 Task: Find connections with filter location Padrauna with filter topic #constructionwith filter profile language Spanish with filter current company ISRO - Indian Space Research Organisation with filter school Kumaun University with filter industry Museums, Historical Sites, and Zoos with filter service category Print Design with filter keywords title Controller
Action: Mouse moved to (492, 69)
Screenshot: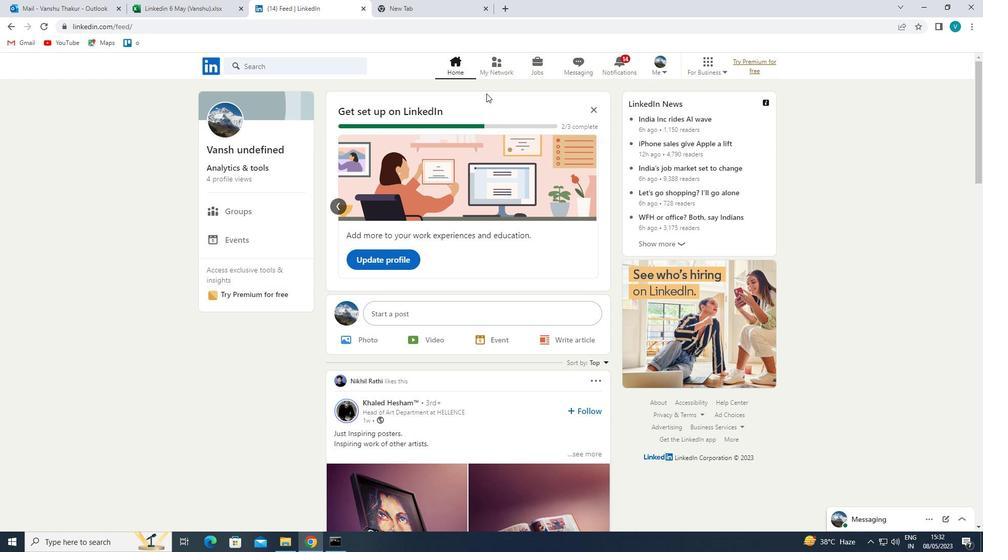 
Action: Mouse pressed left at (492, 69)
Screenshot: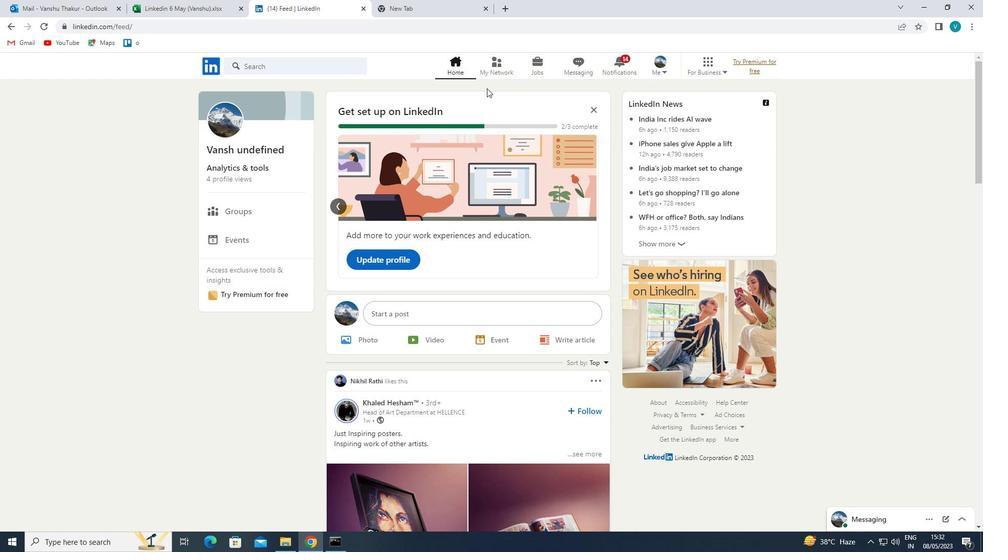 
Action: Mouse moved to (301, 126)
Screenshot: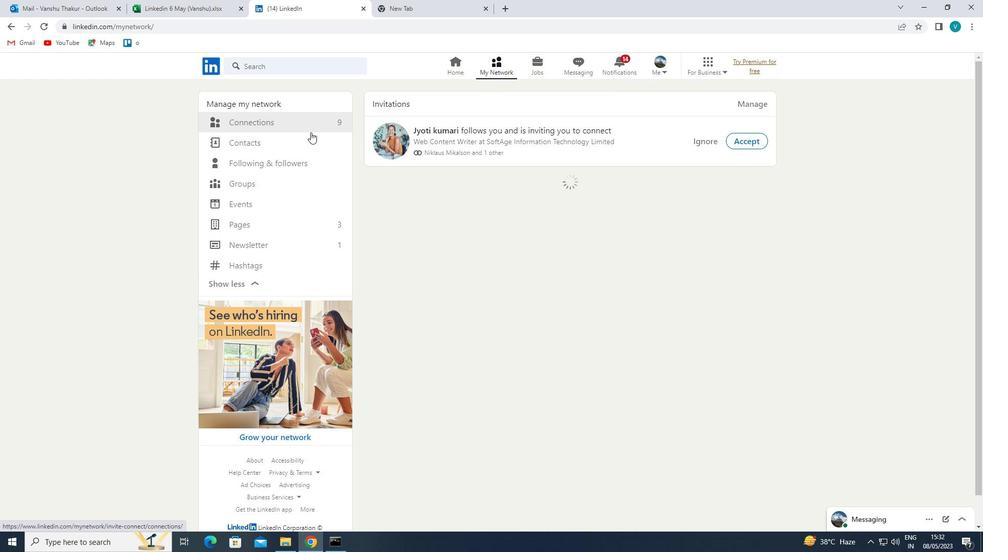 
Action: Mouse pressed left at (301, 126)
Screenshot: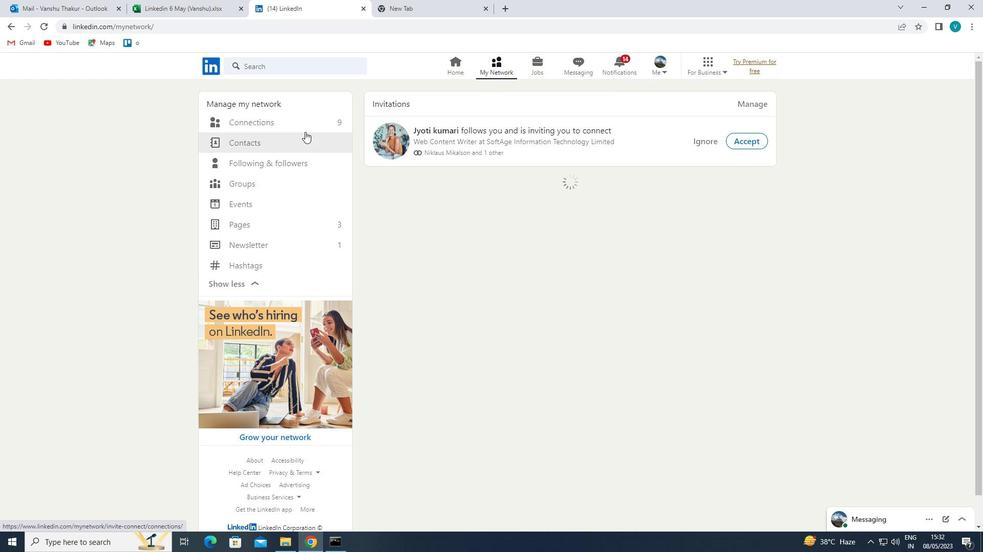 
Action: Mouse moved to (588, 121)
Screenshot: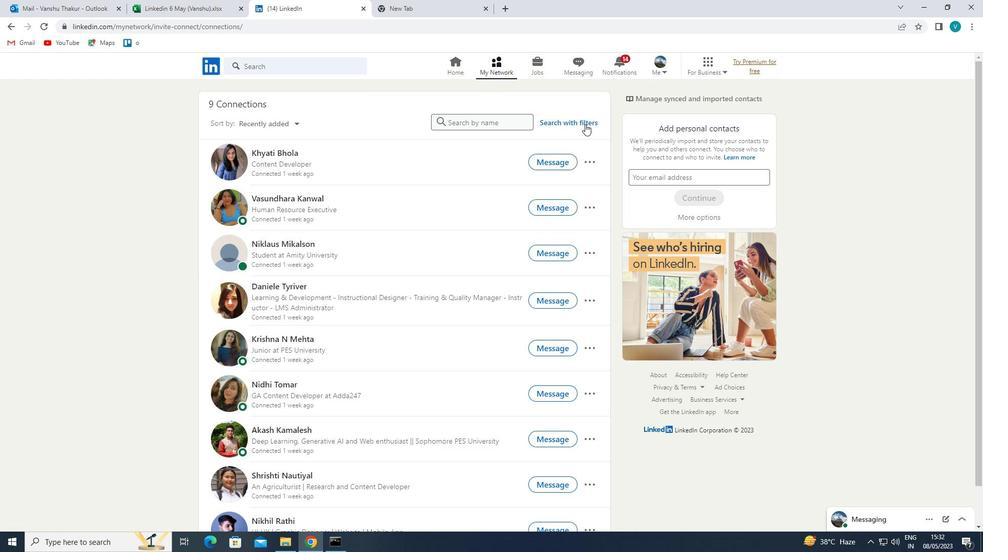 
Action: Mouse pressed left at (588, 121)
Screenshot: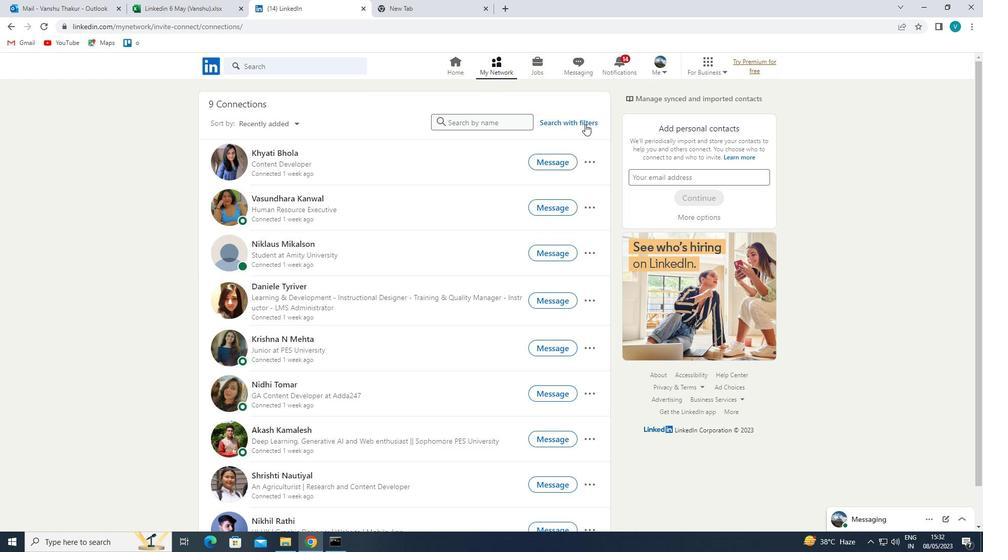 
Action: Mouse moved to (479, 96)
Screenshot: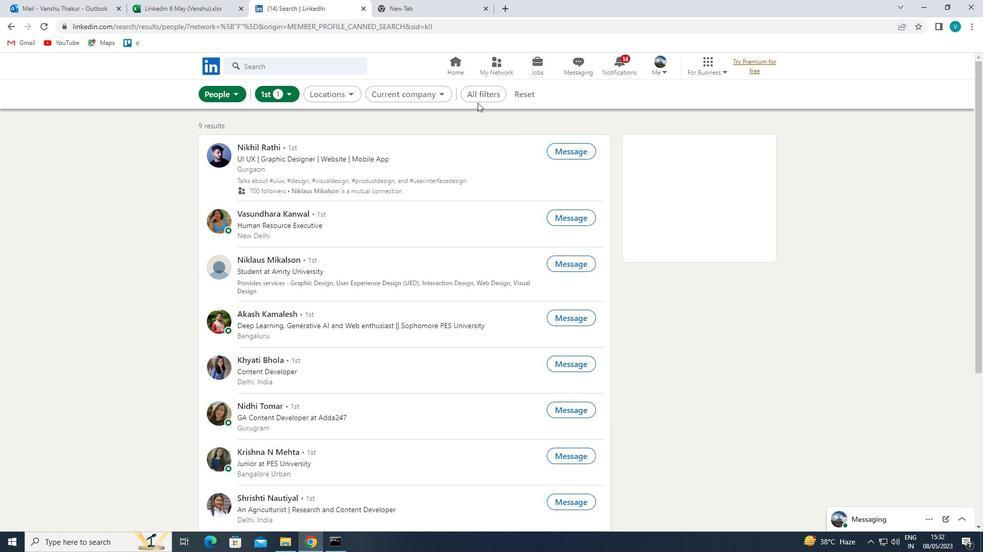 
Action: Mouse pressed left at (479, 96)
Screenshot: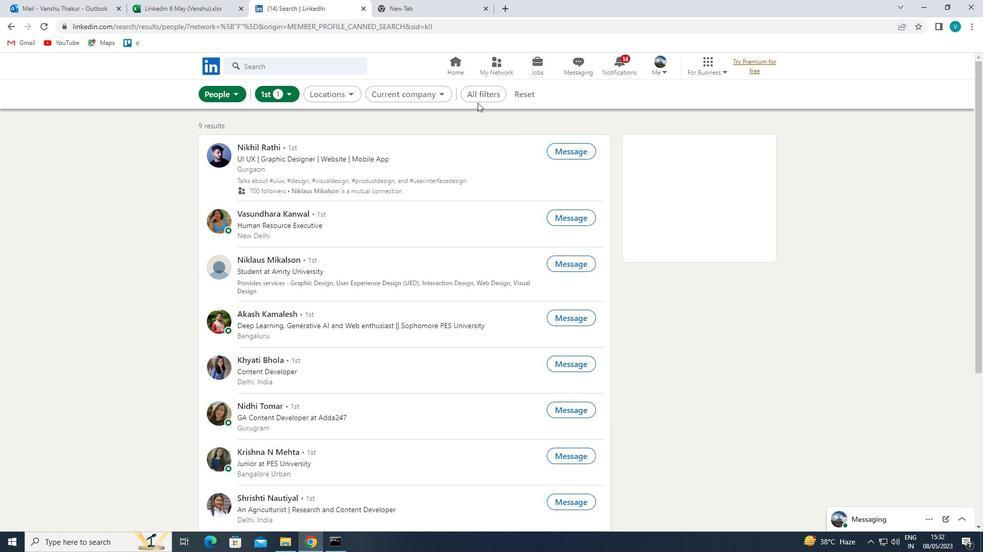 
Action: Mouse moved to (874, 264)
Screenshot: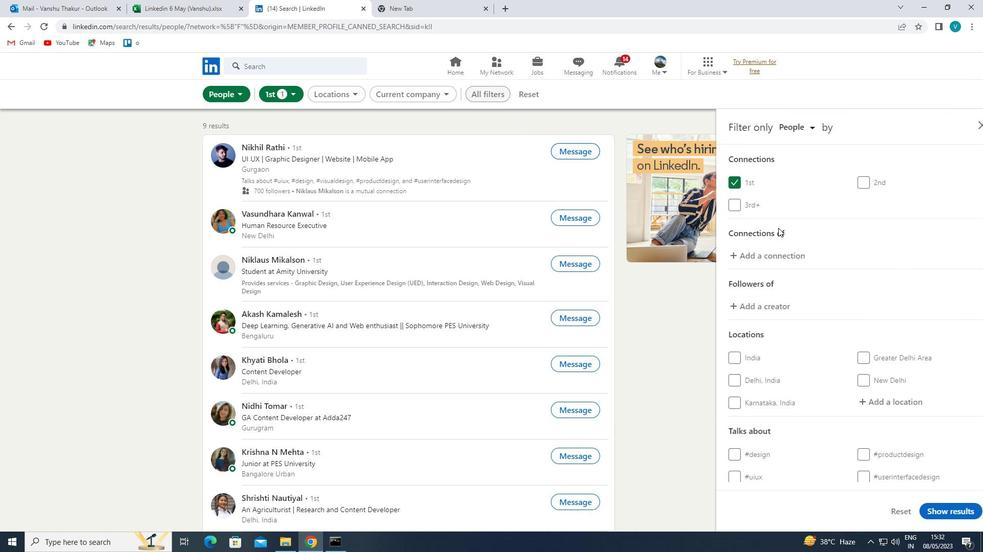 
Action: Mouse scrolled (874, 263) with delta (0, 0)
Screenshot: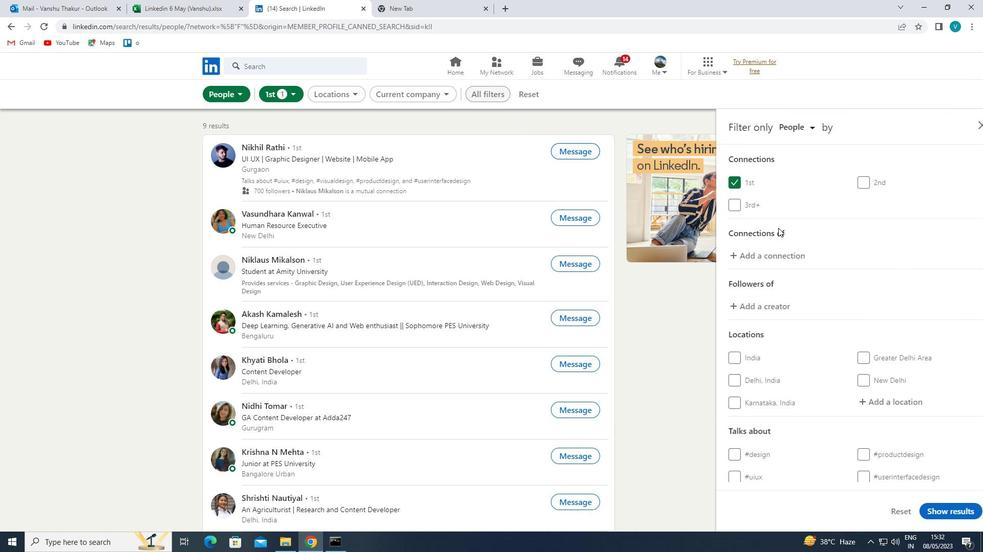 
Action: Mouse scrolled (874, 263) with delta (0, 0)
Screenshot: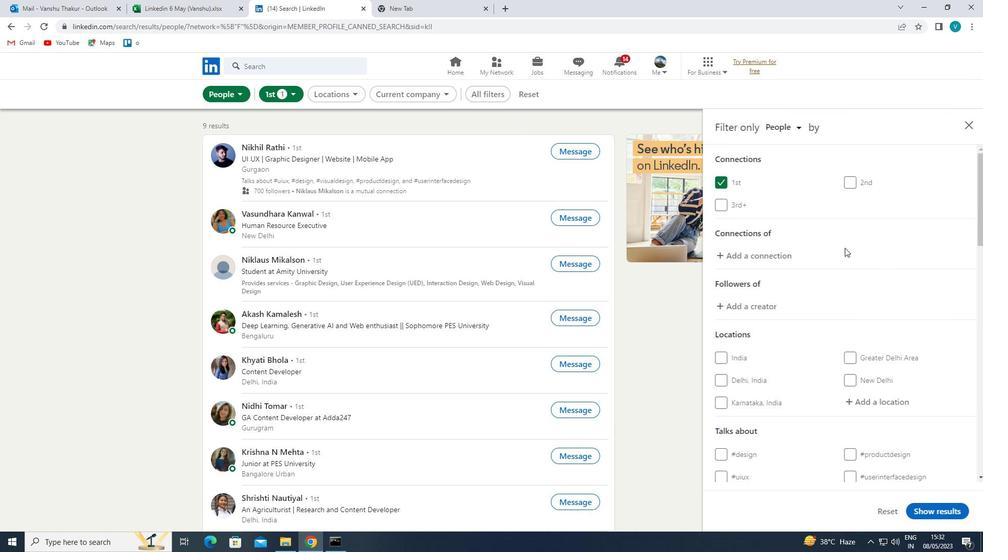 
Action: Mouse moved to (873, 299)
Screenshot: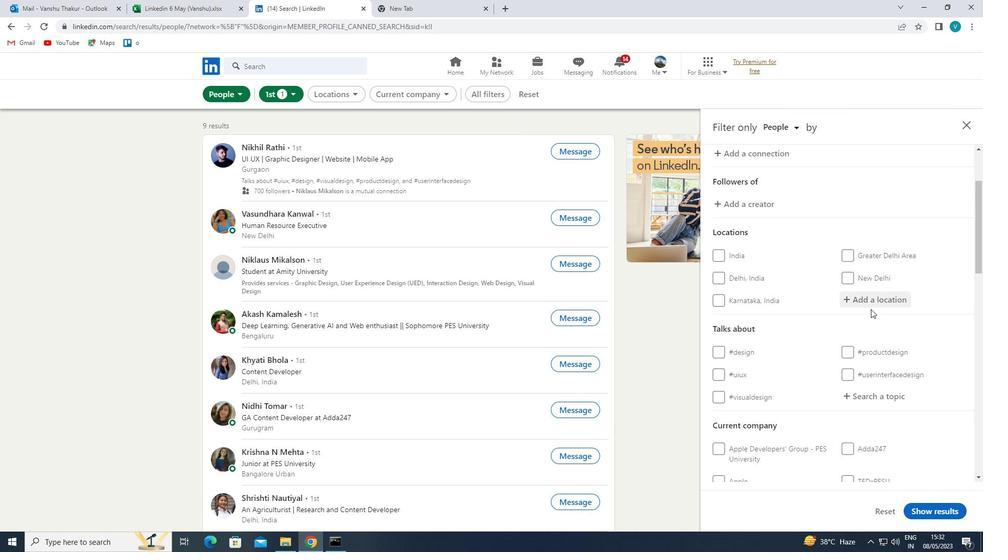 
Action: Mouse pressed left at (873, 299)
Screenshot: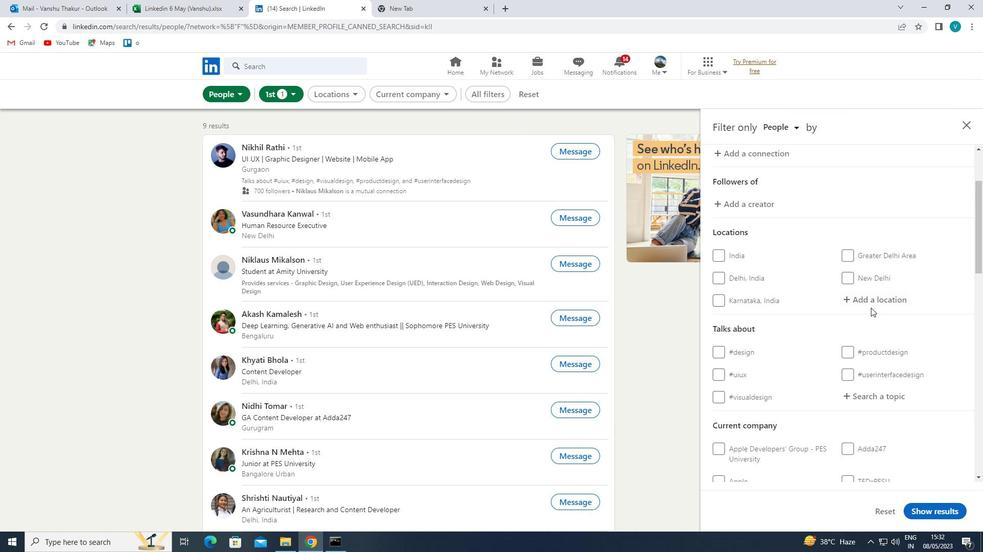 
Action: Mouse moved to (640, 329)
Screenshot: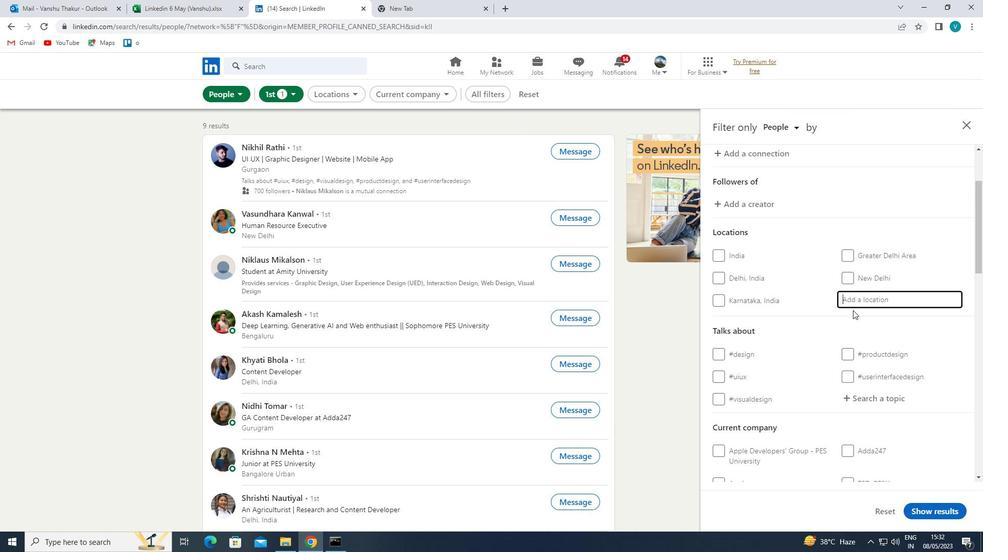 
Action: Key pressed <Key.shift>PADRAUNA
Screenshot: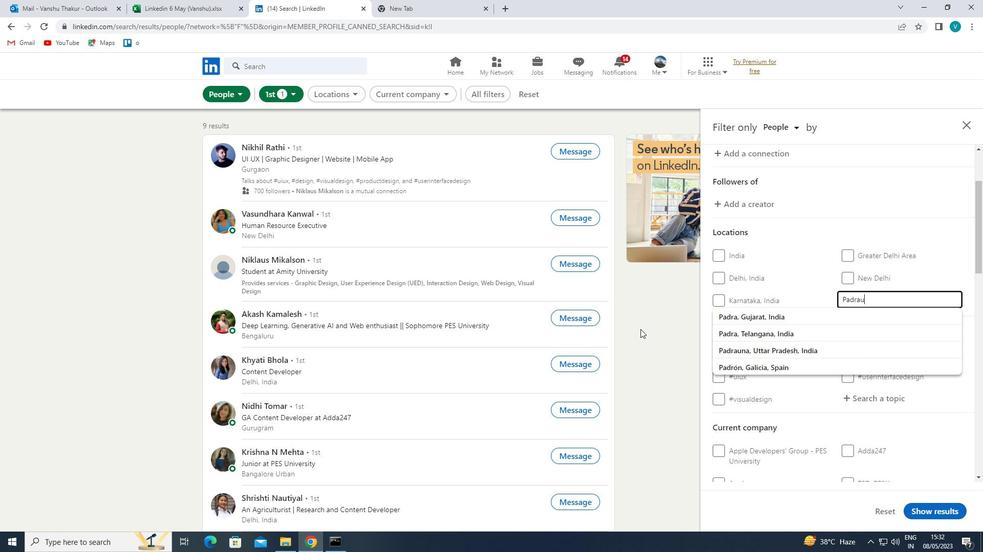 
Action: Mouse moved to (741, 312)
Screenshot: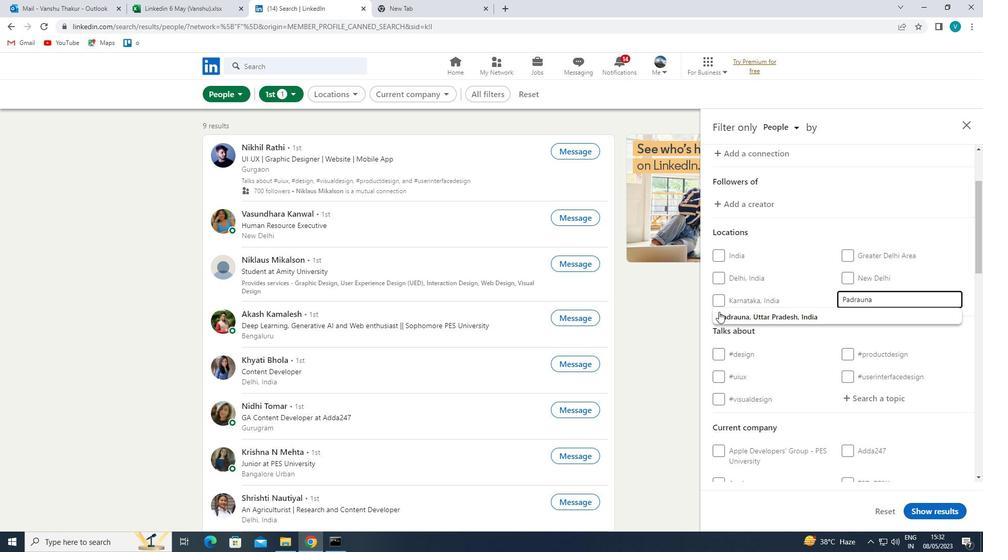 
Action: Mouse pressed left at (741, 312)
Screenshot: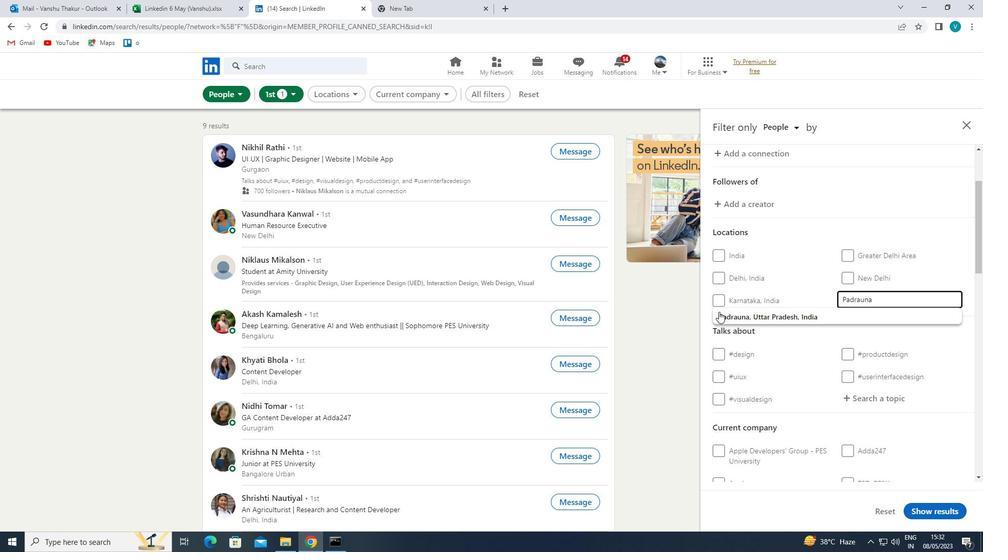 
Action: Mouse moved to (832, 353)
Screenshot: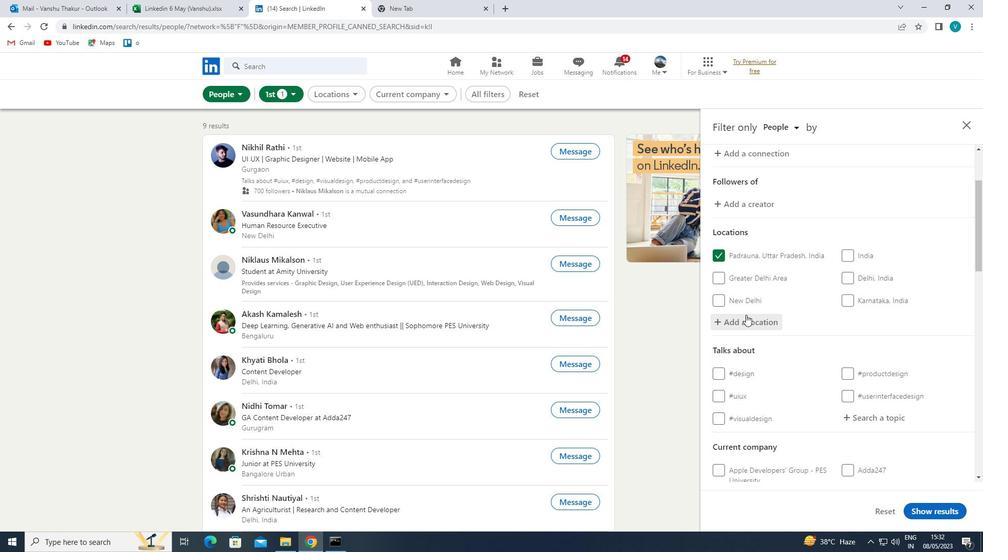 
Action: Mouse scrolled (832, 353) with delta (0, 0)
Screenshot: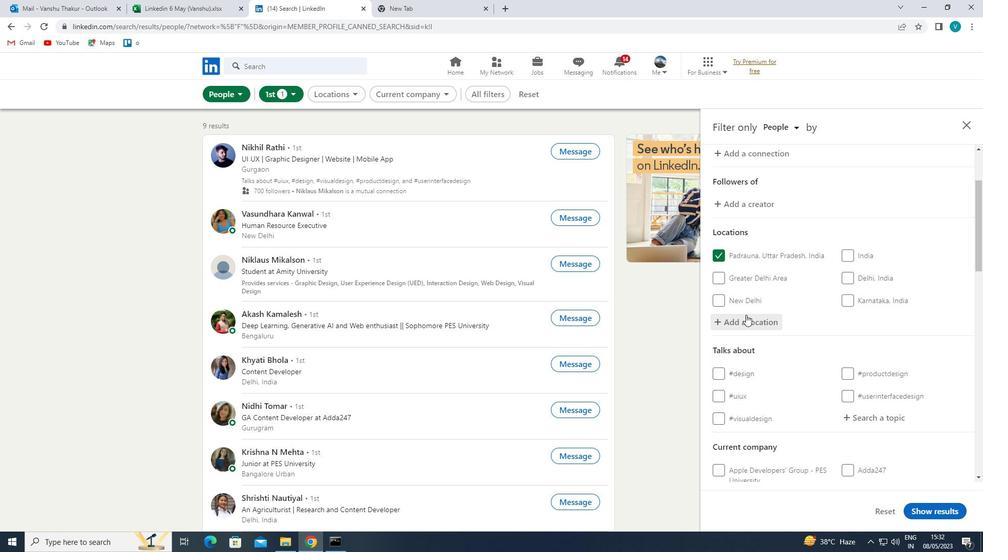 
Action: Mouse moved to (840, 361)
Screenshot: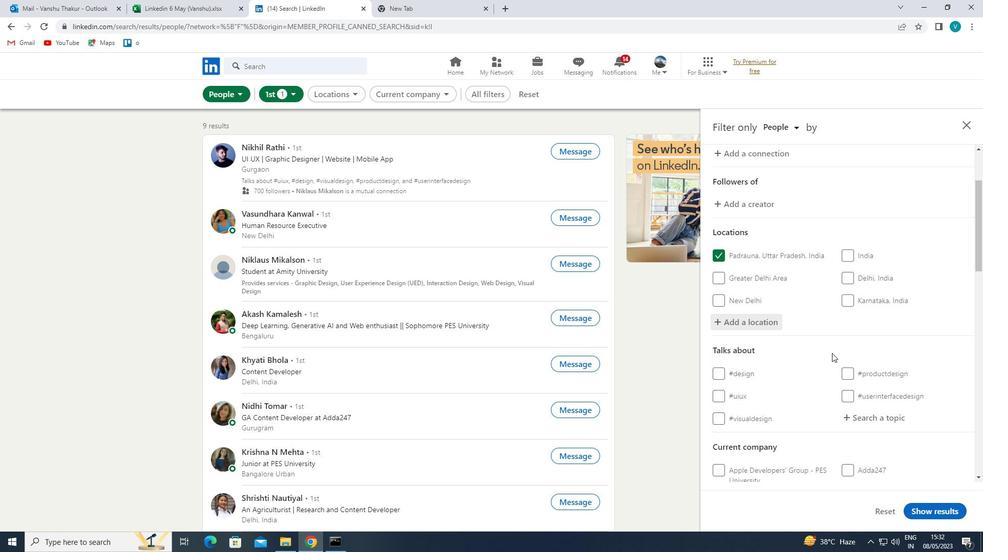 
Action: Mouse scrolled (840, 360) with delta (0, 0)
Screenshot: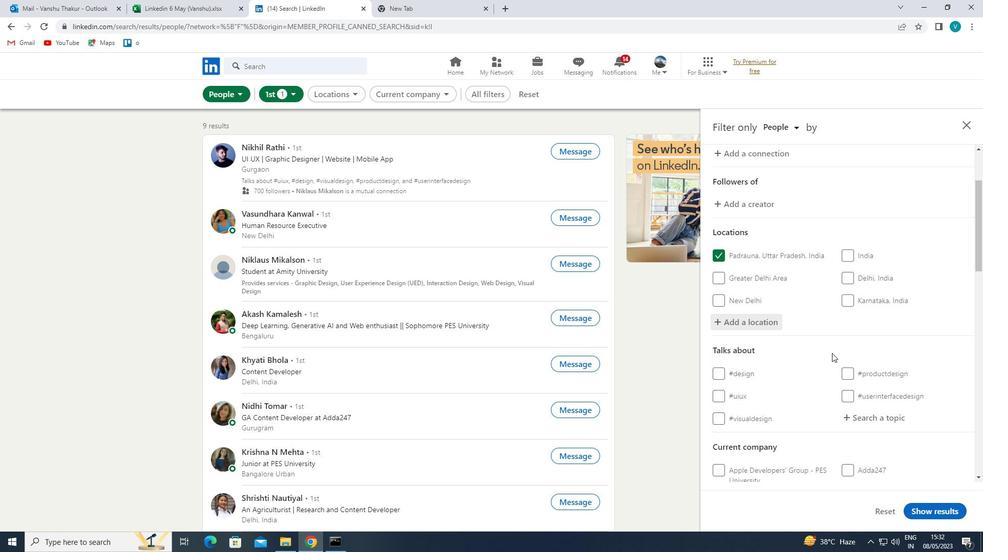
Action: Mouse moved to (897, 313)
Screenshot: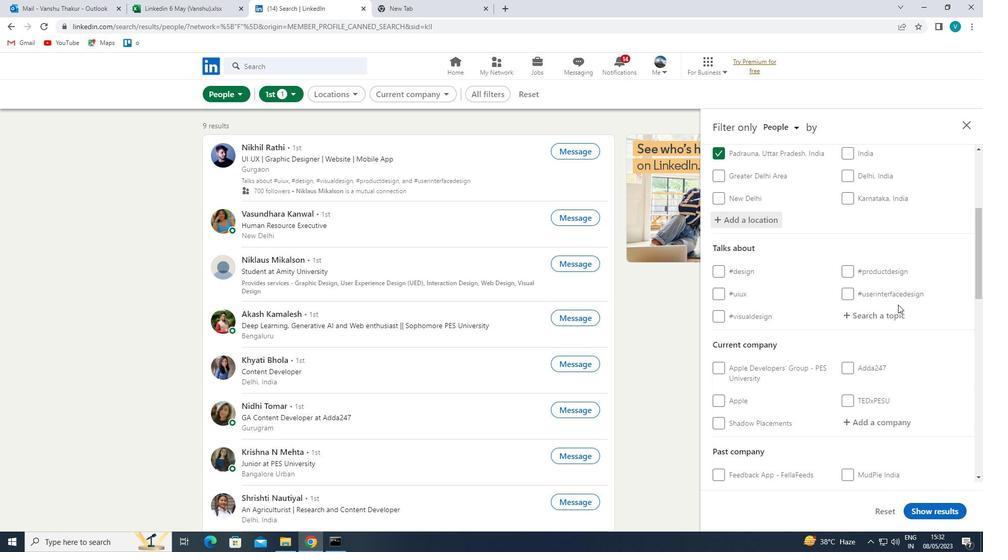 
Action: Mouse pressed left at (897, 313)
Screenshot: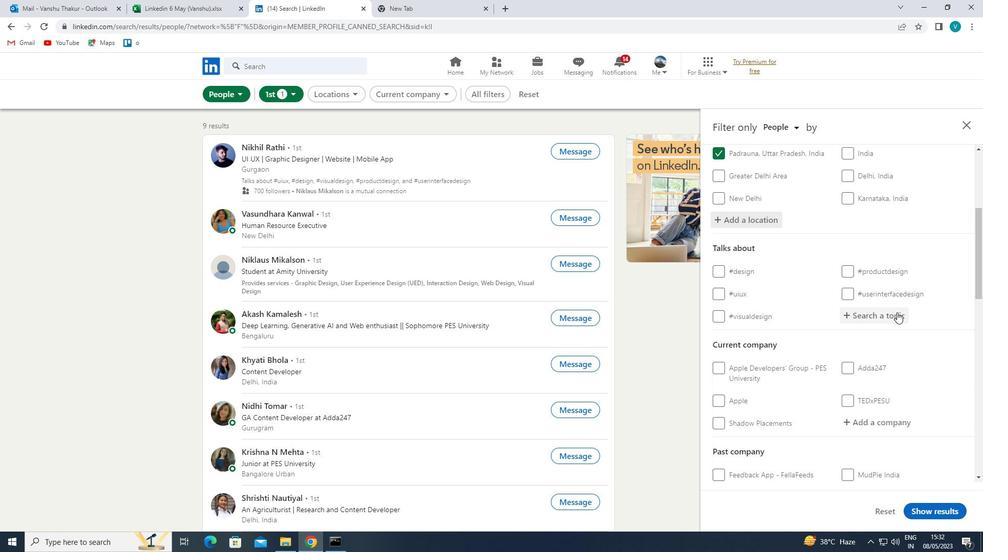 
Action: Mouse moved to (803, 310)
Screenshot: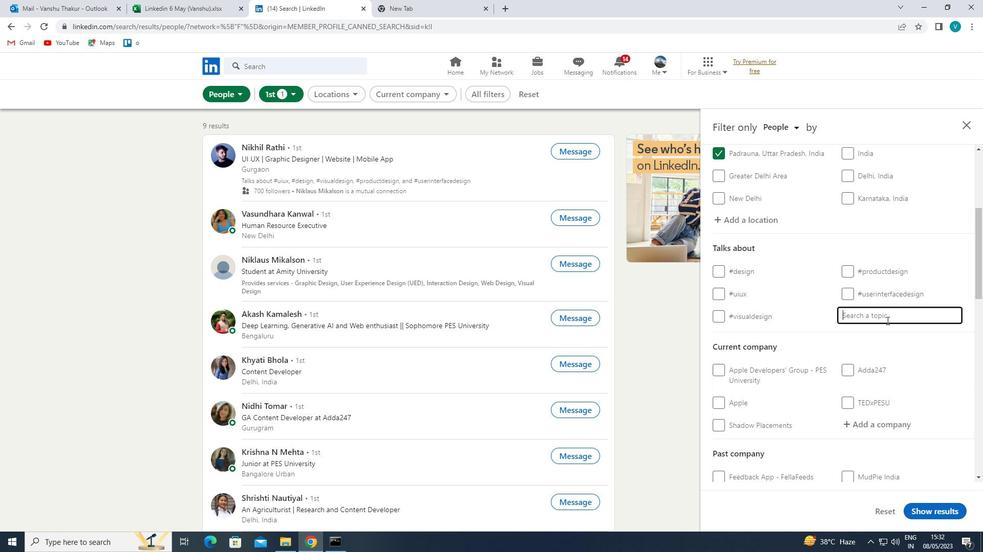 
Action: Key pressed CONSTRUCTION
Screenshot: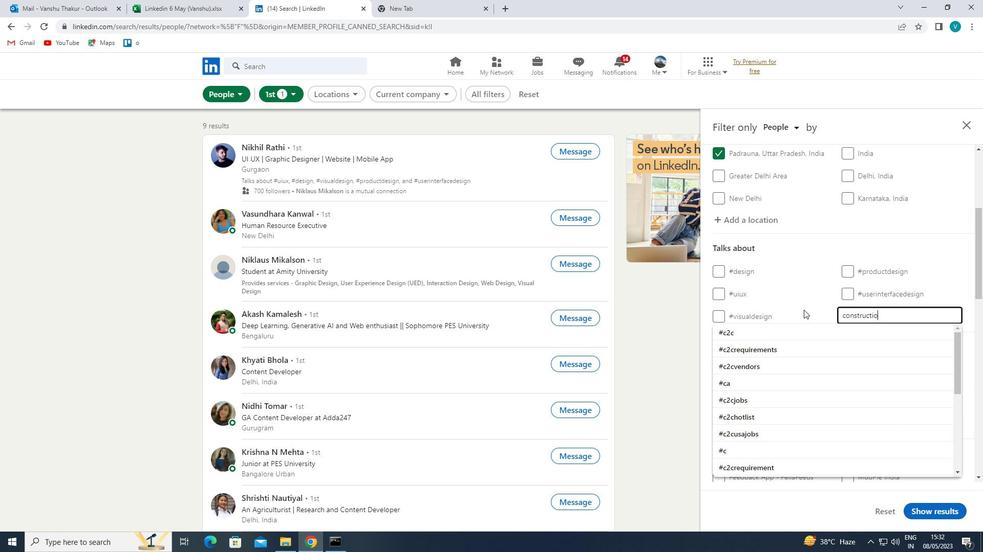 
Action: Mouse moved to (806, 335)
Screenshot: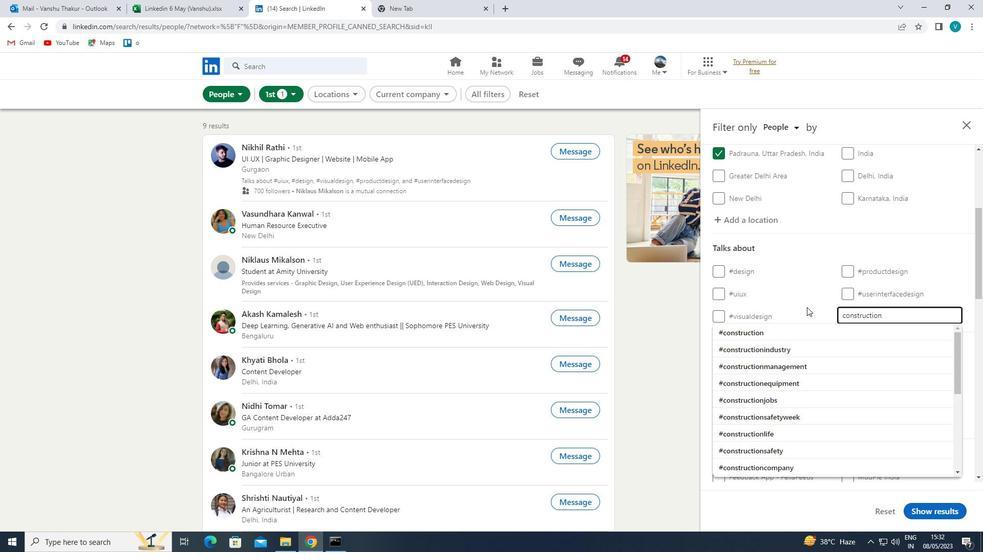 
Action: Mouse pressed left at (806, 335)
Screenshot: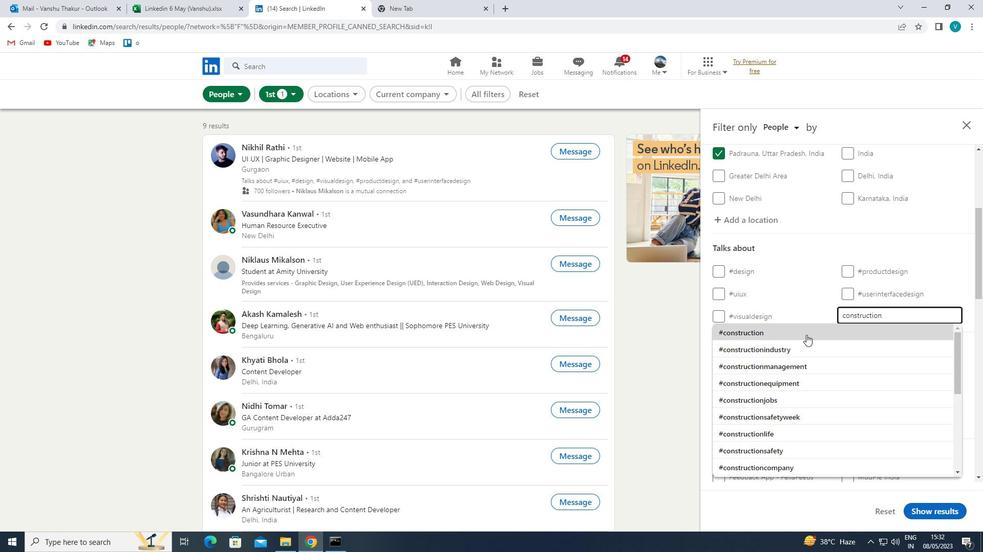 
Action: Mouse moved to (795, 324)
Screenshot: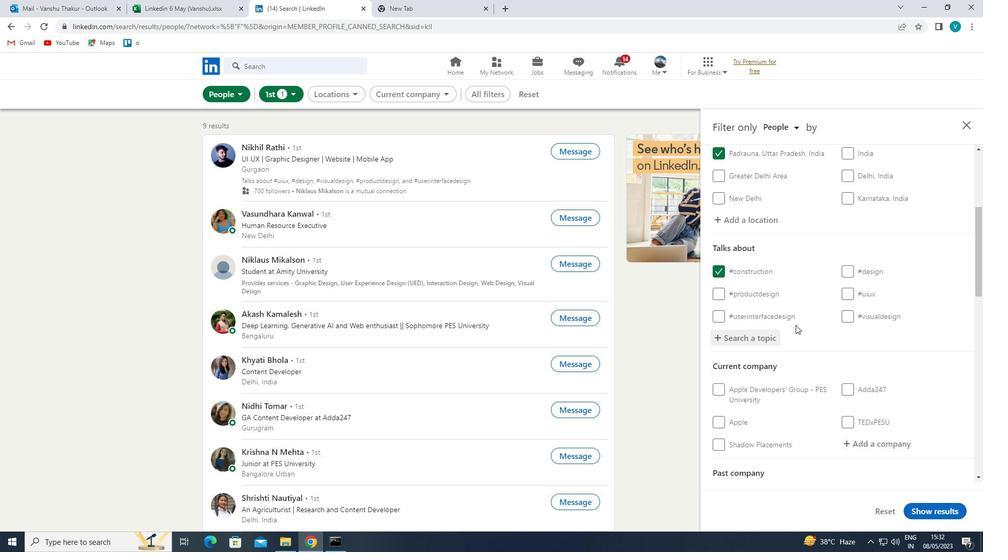 
Action: Mouse scrolled (795, 323) with delta (0, 0)
Screenshot: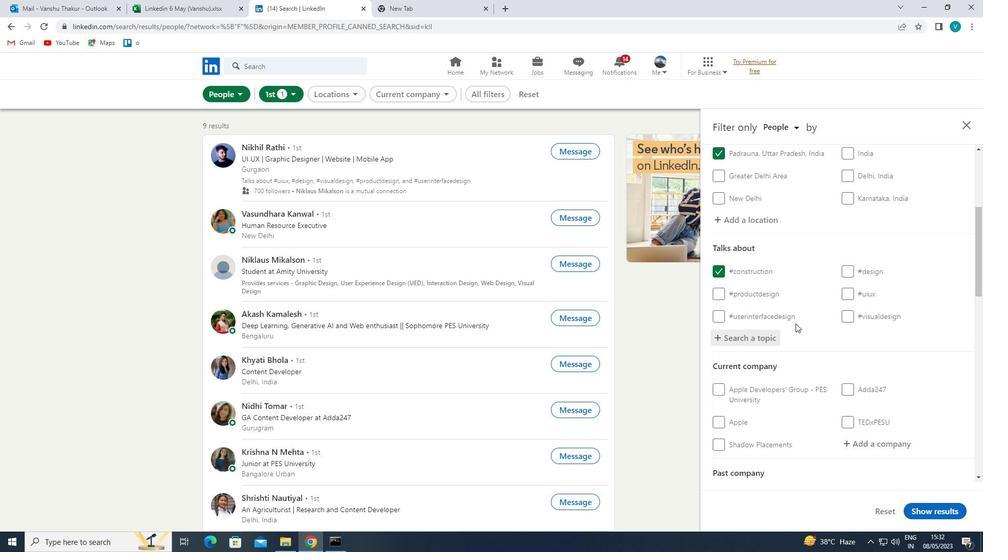 
Action: Mouse scrolled (795, 323) with delta (0, 0)
Screenshot: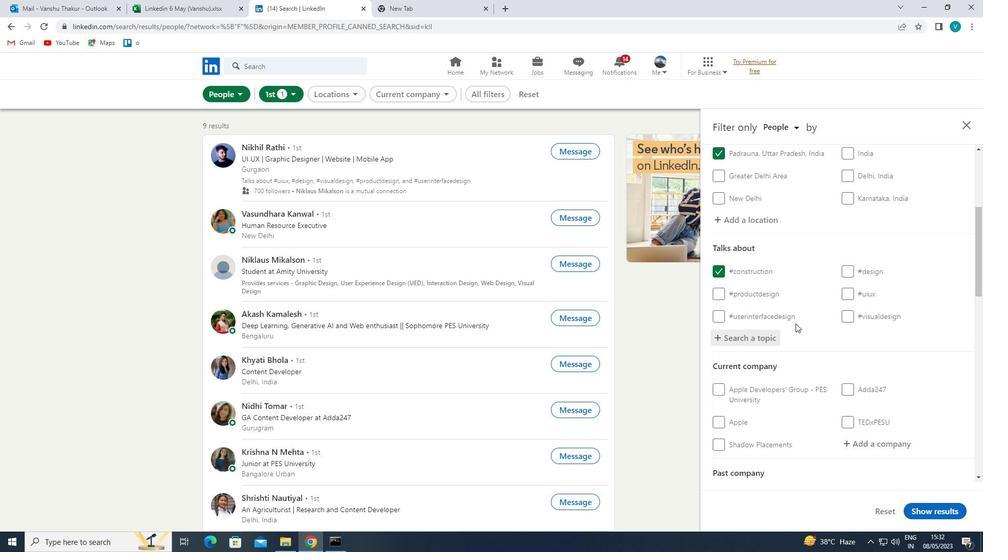 
Action: Mouse moved to (882, 339)
Screenshot: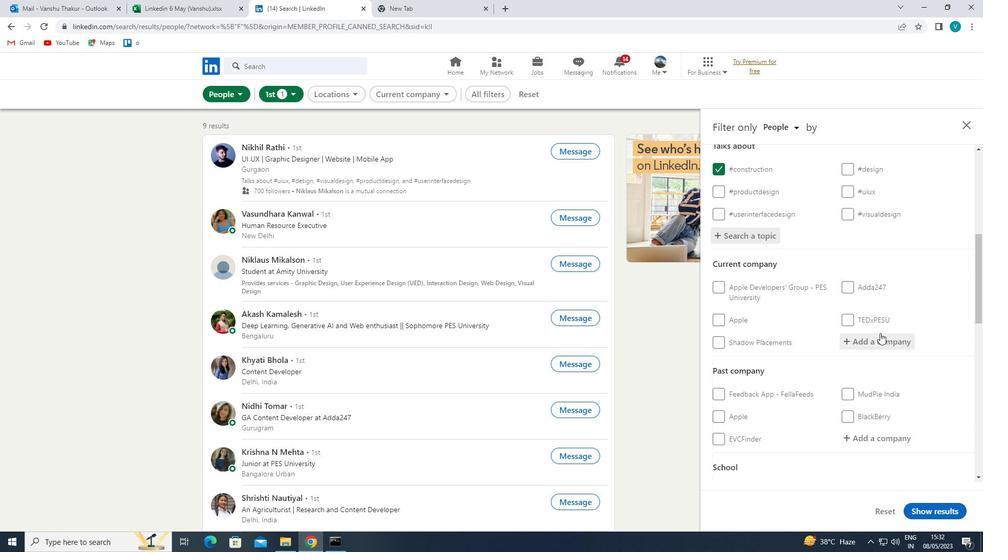 
Action: Mouse pressed left at (882, 339)
Screenshot: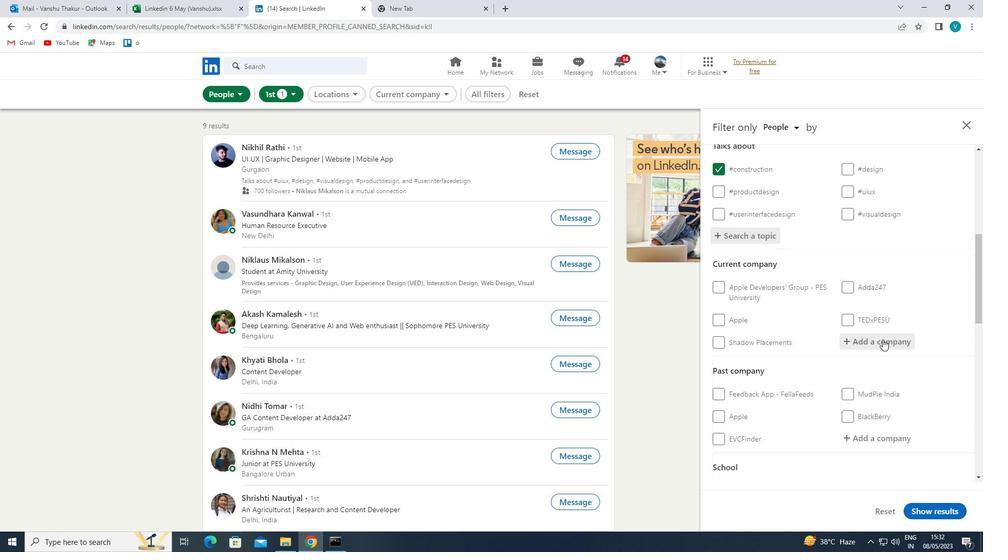
Action: Key pressed <Key.shift>
Screenshot: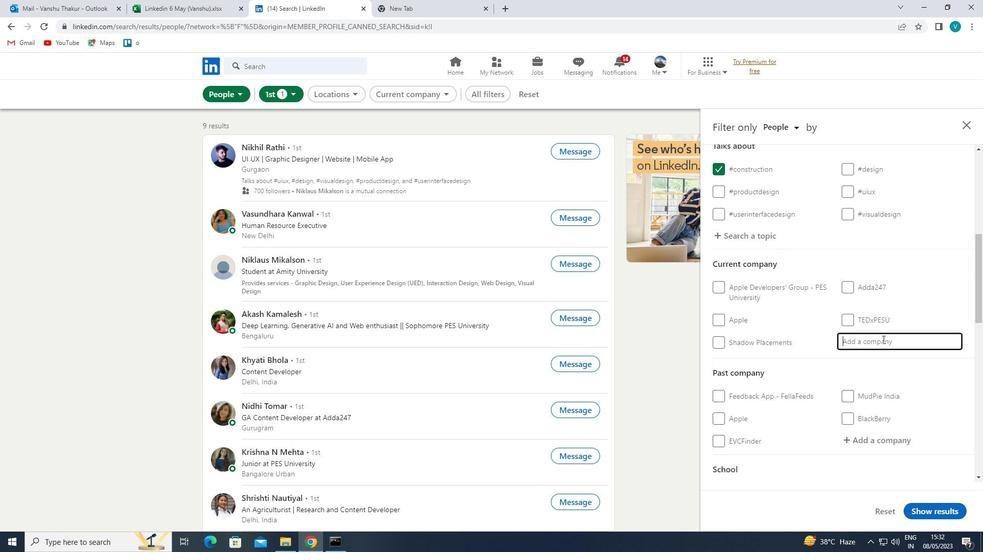 
Action: Mouse moved to (876, 346)
Screenshot: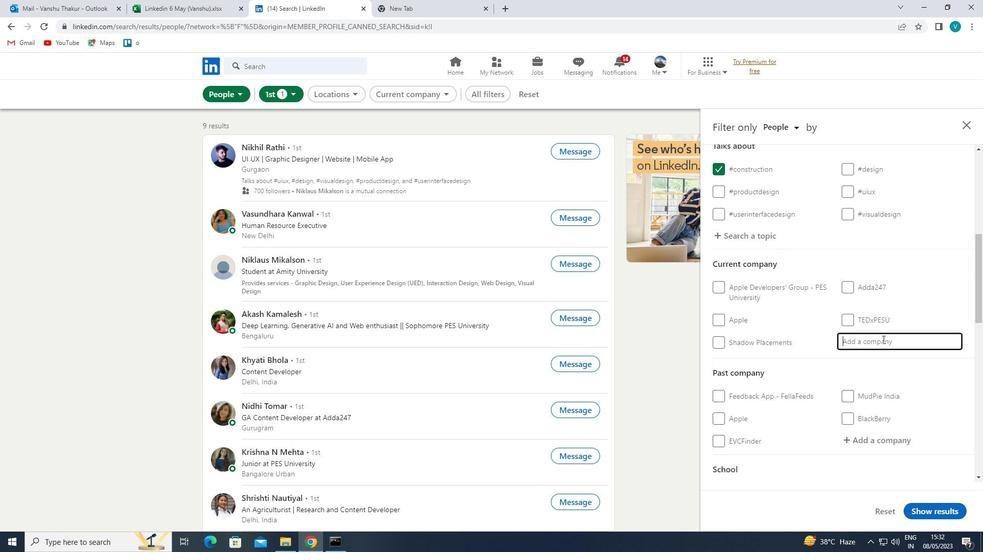 
Action: Key pressed <Key.shift><Key.shift><Key.shift><Key.shift>ISRO
Screenshot: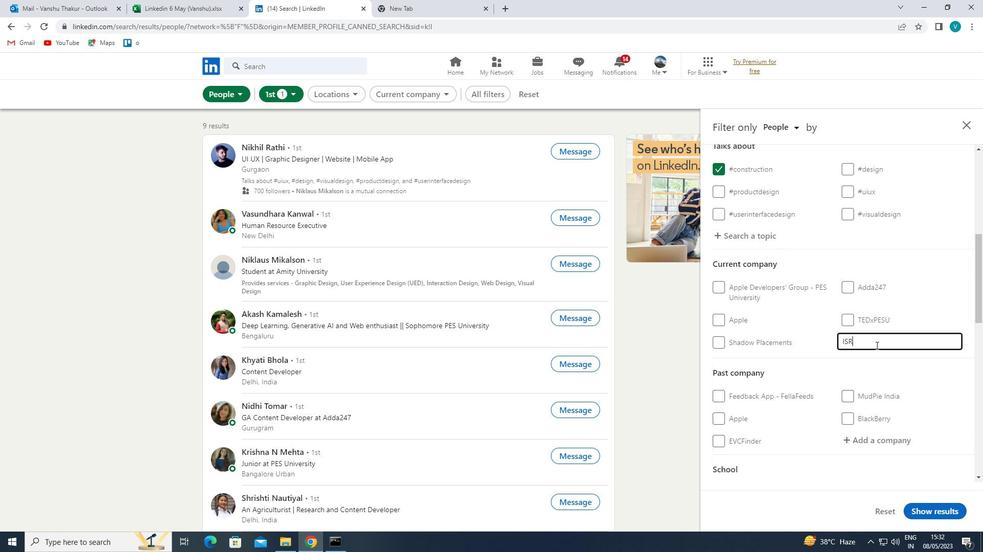 
Action: Mouse moved to (886, 398)
Screenshot: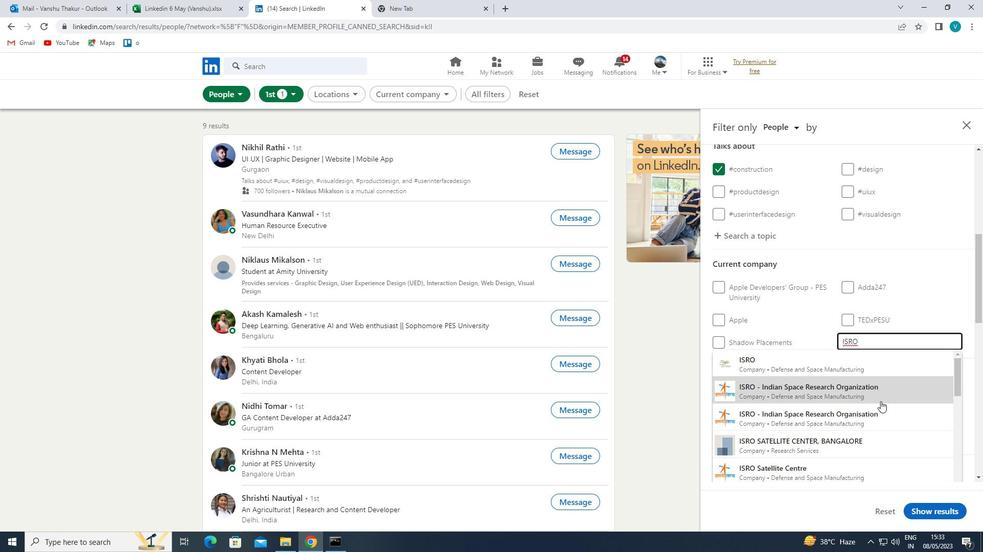 
Action: Mouse pressed left at (886, 398)
Screenshot: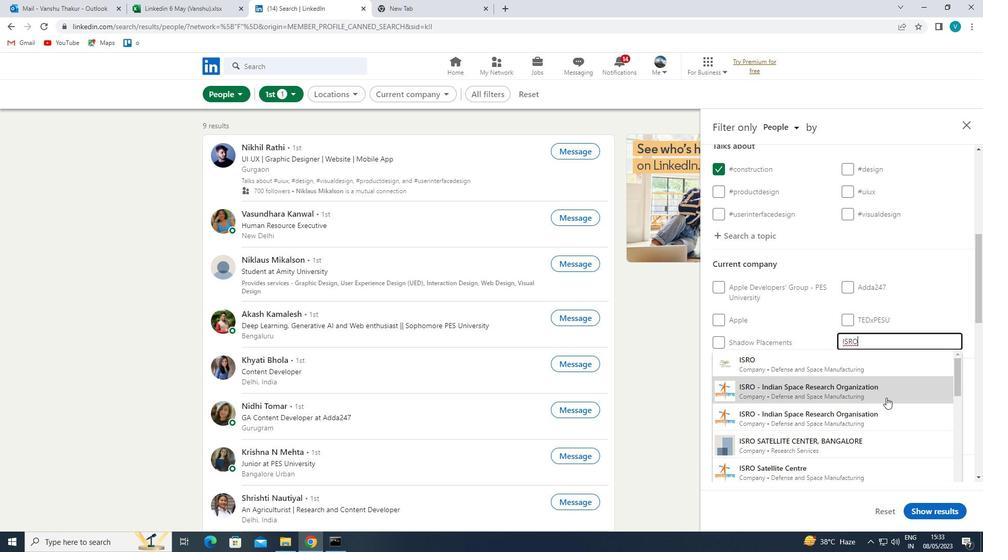 
Action: Mouse moved to (886, 395)
Screenshot: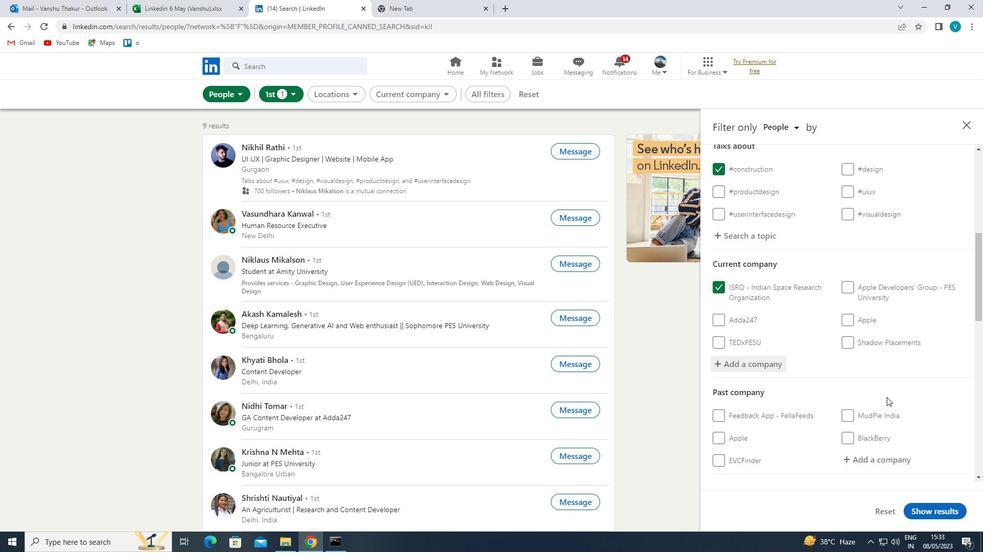 
Action: Mouse scrolled (886, 394) with delta (0, 0)
Screenshot: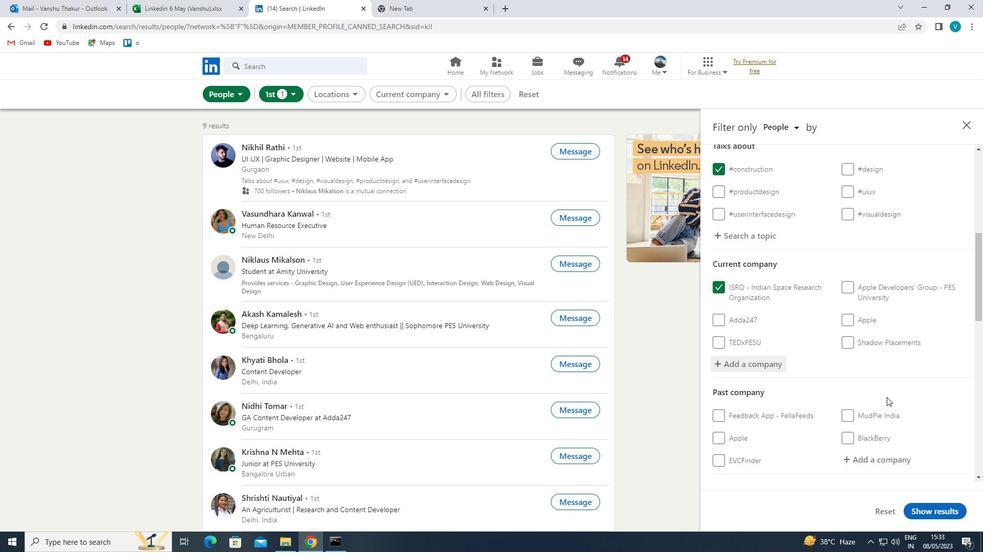
Action: Mouse moved to (882, 392)
Screenshot: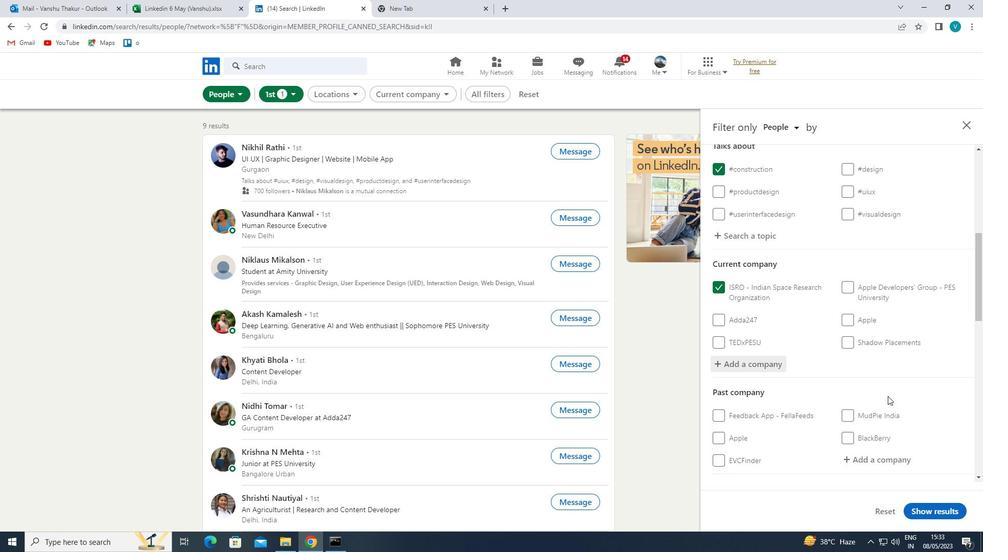 
Action: Mouse scrolled (882, 392) with delta (0, 0)
Screenshot: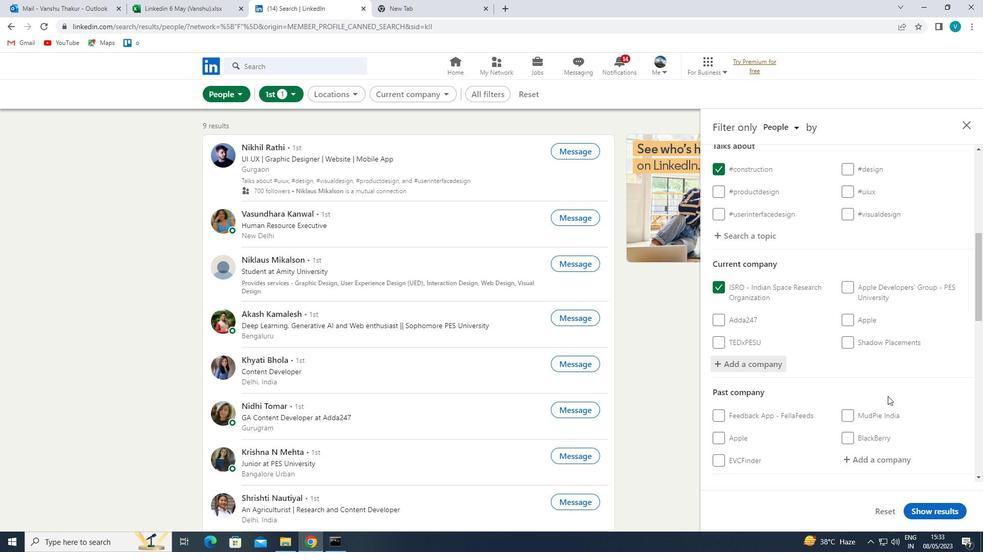 
Action: Mouse moved to (881, 391)
Screenshot: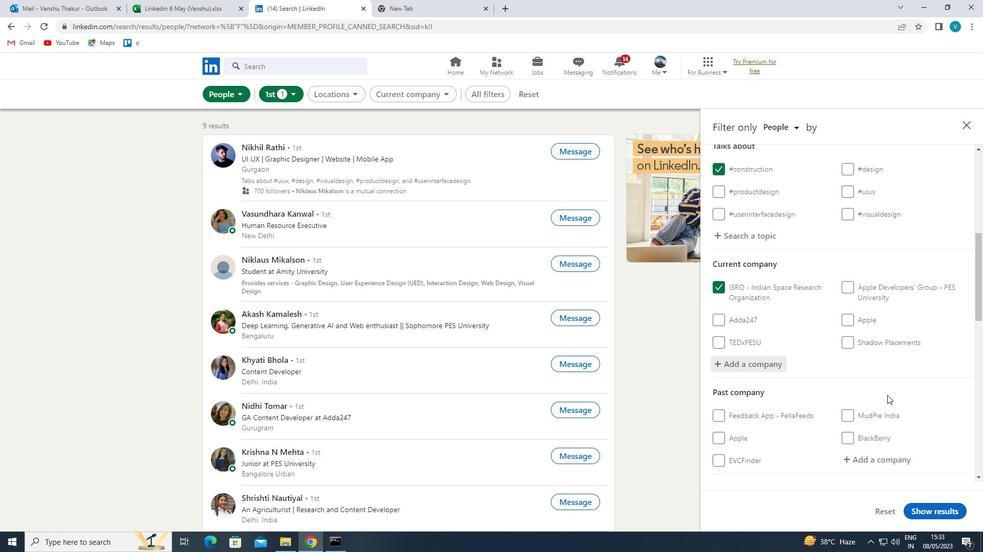 
Action: Mouse scrolled (881, 390) with delta (0, 0)
Screenshot: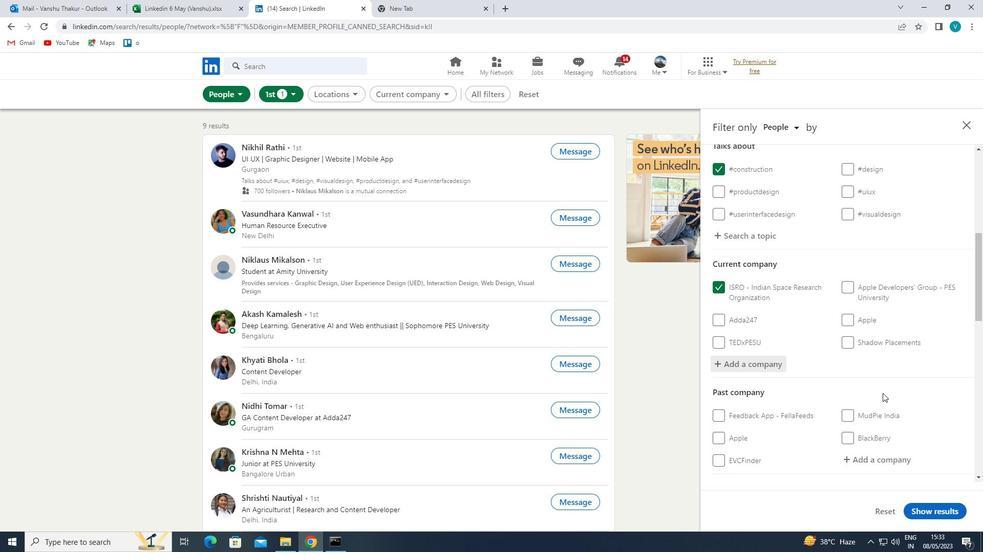 
Action: Mouse moved to (880, 389)
Screenshot: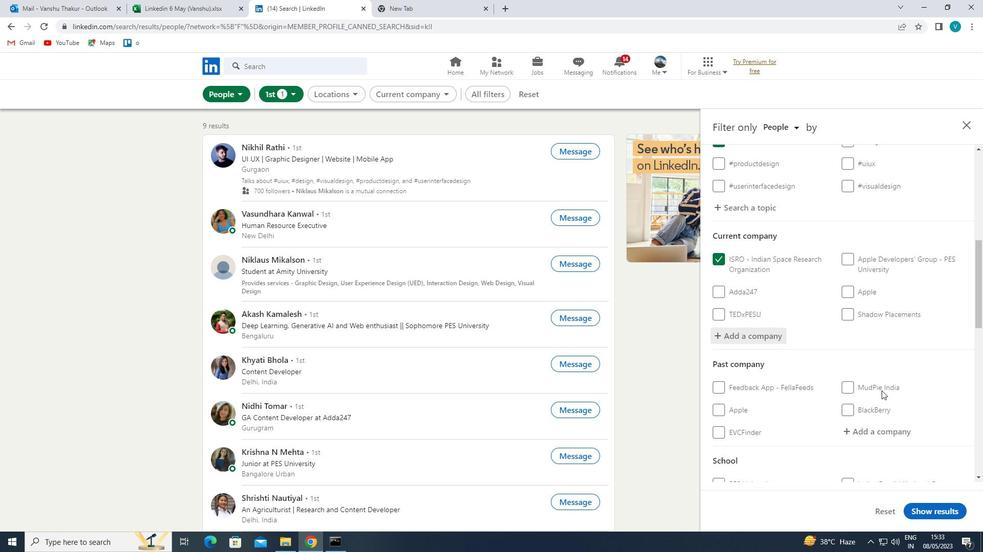
Action: Mouse scrolled (880, 388) with delta (0, 0)
Screenshot: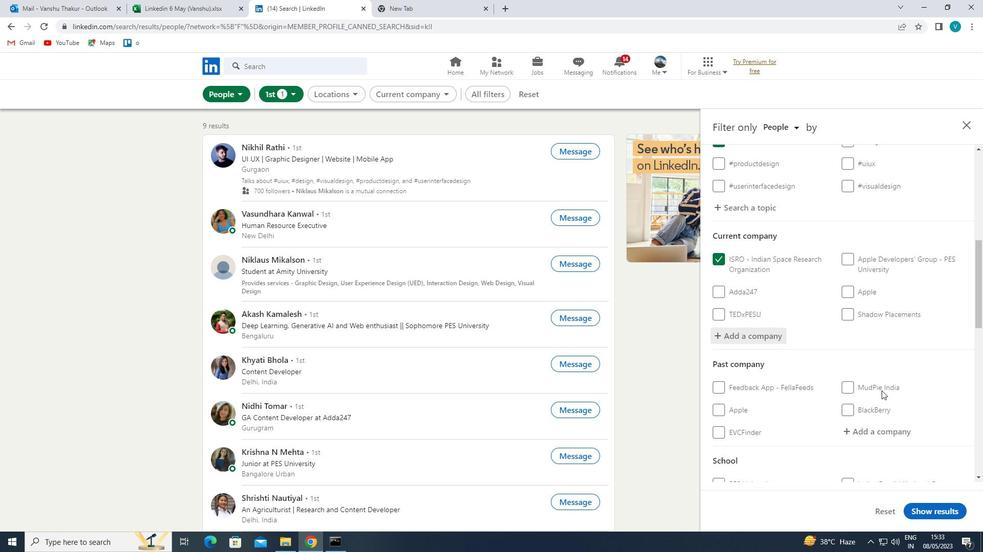 
Action: Mouse moved to (874, 386)
Screenshot: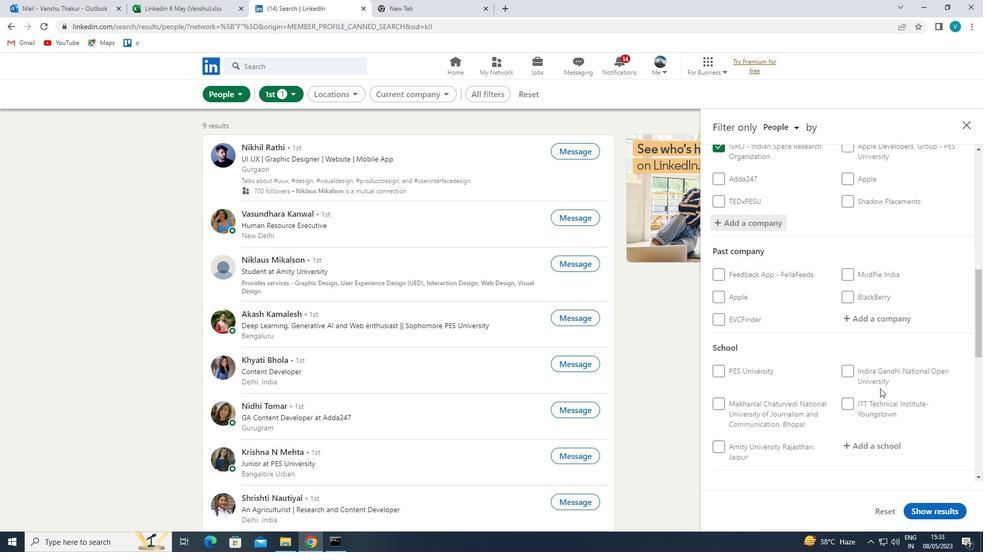 
Action: Mouse pressed left at (874, 386)
Screenshot: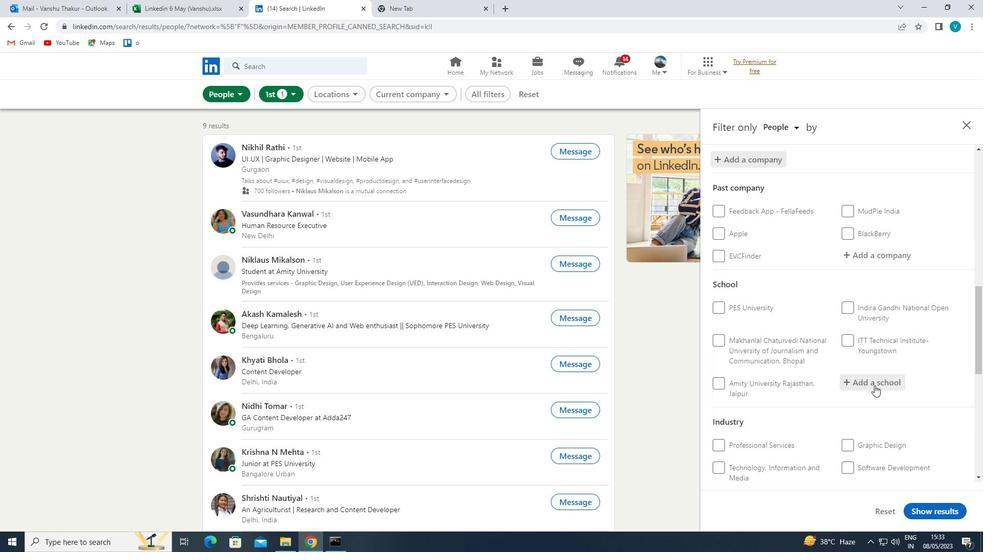 
Action: Mouse moved to (874, 385)
Screenshot: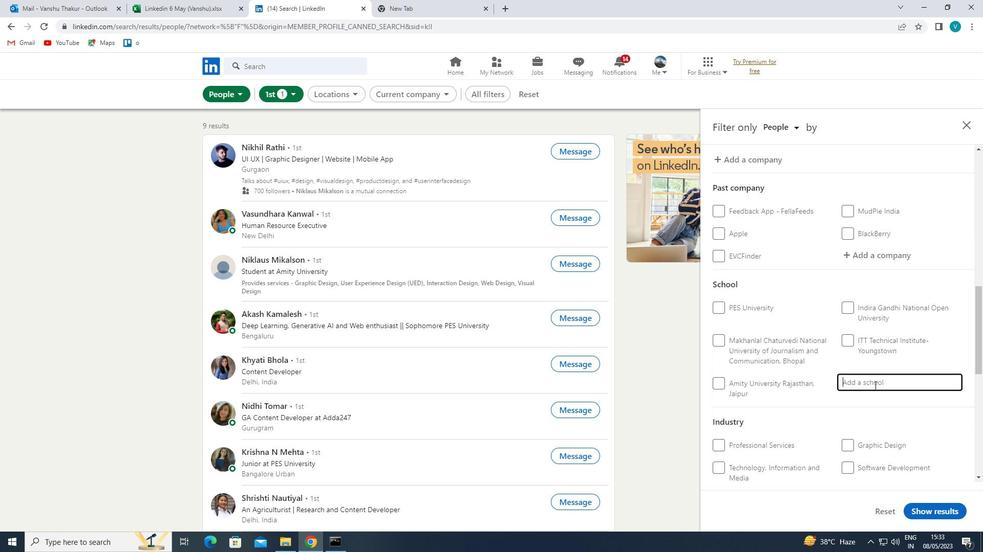 
Action: Key pressed <Key.shift><Key.shift><Key.shift><Key.shift>KUMAUN
Screenshot: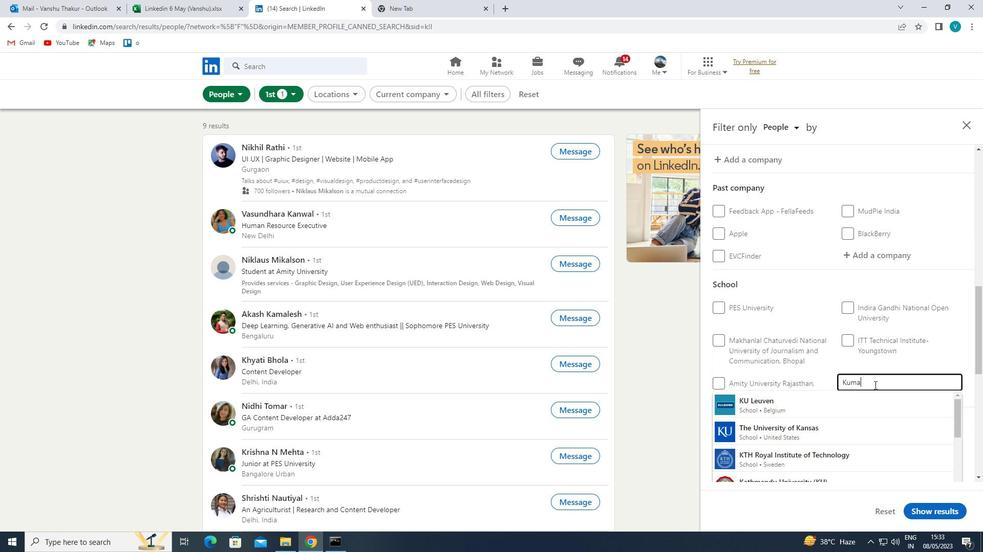
Action: Mouse moved to (856, 397)
Screenshot: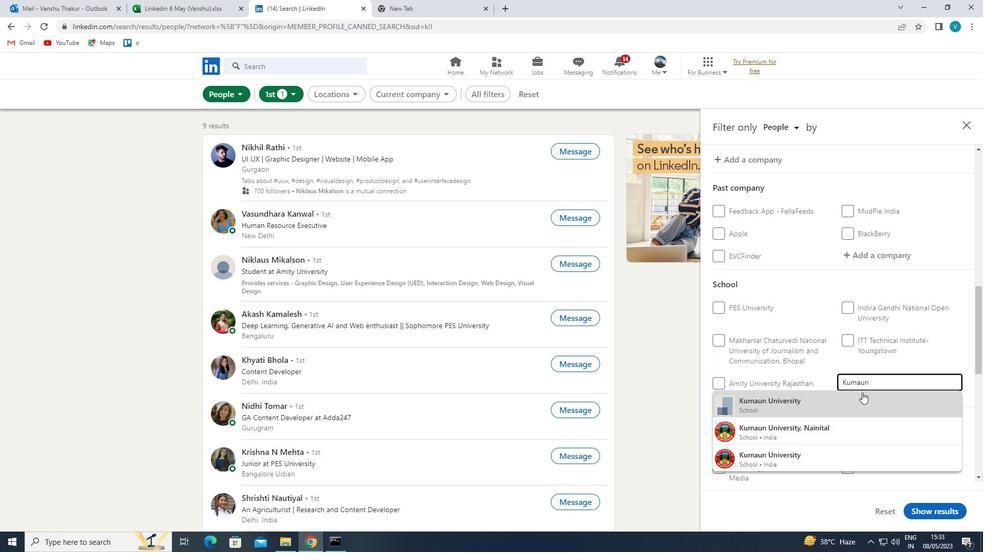 
Action: Mouse pressed left at (856, 397)
Screenshot: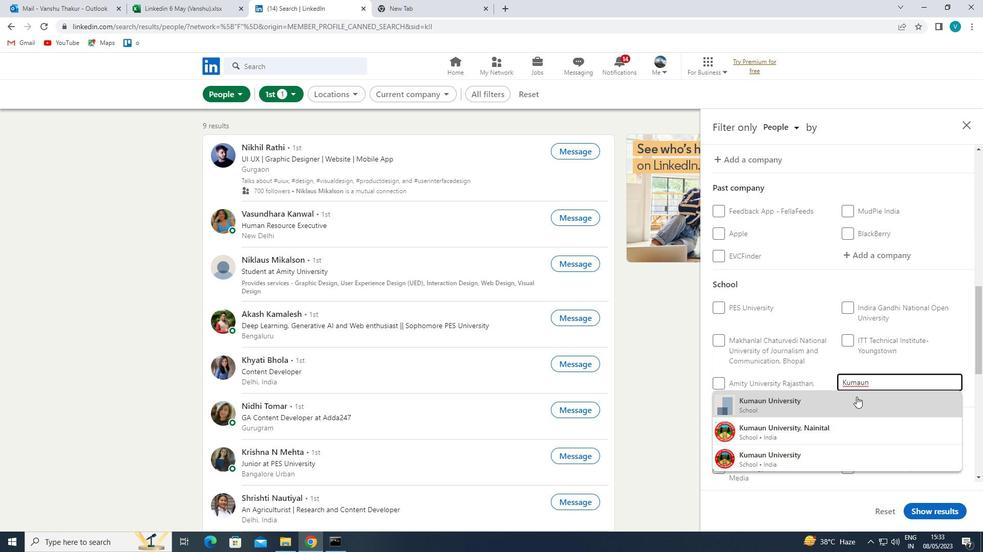 
Action: Mouse scrolled (856, 396) with delta (0, 0)
Screenshot: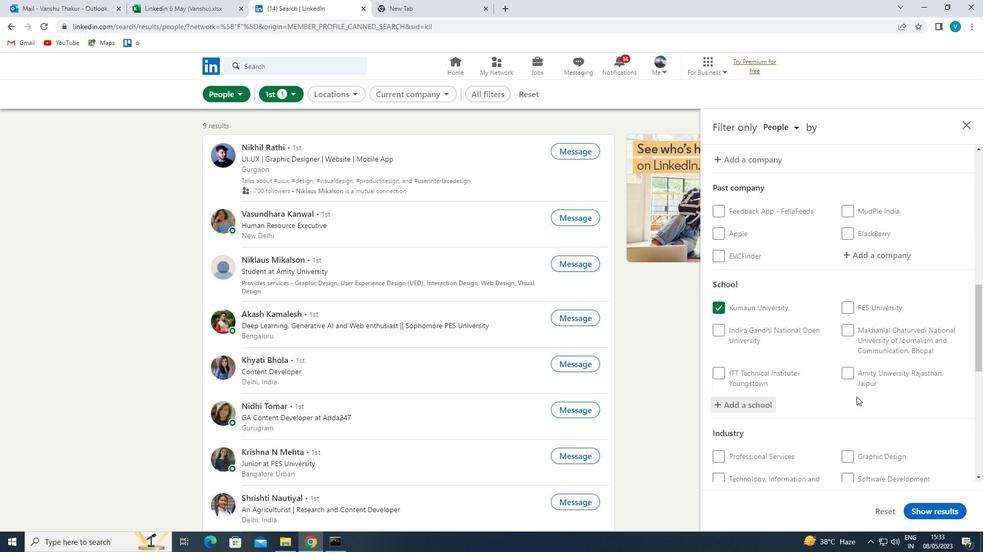 
Action: Mouse moved to (856, 397)
Screenshot: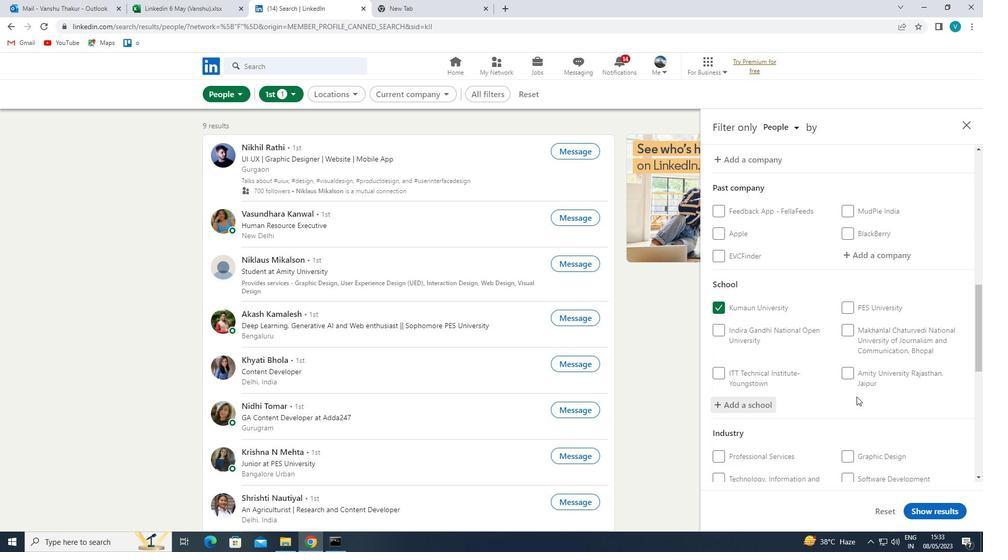 
Action: Mouse scrolled (856, 396) with delta (0, 0)
Screenshot: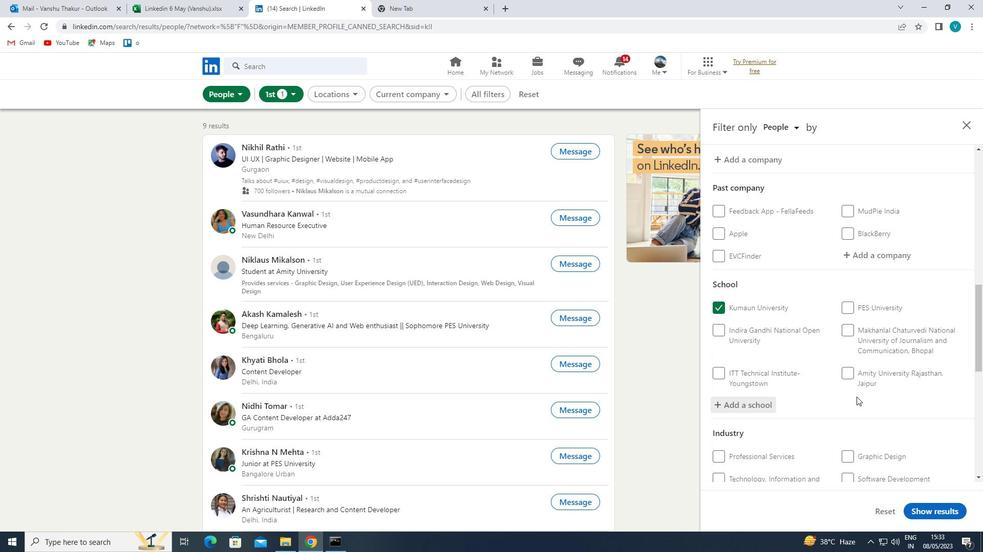 
Action: Mouse moved to (857, 397)
Screenshot: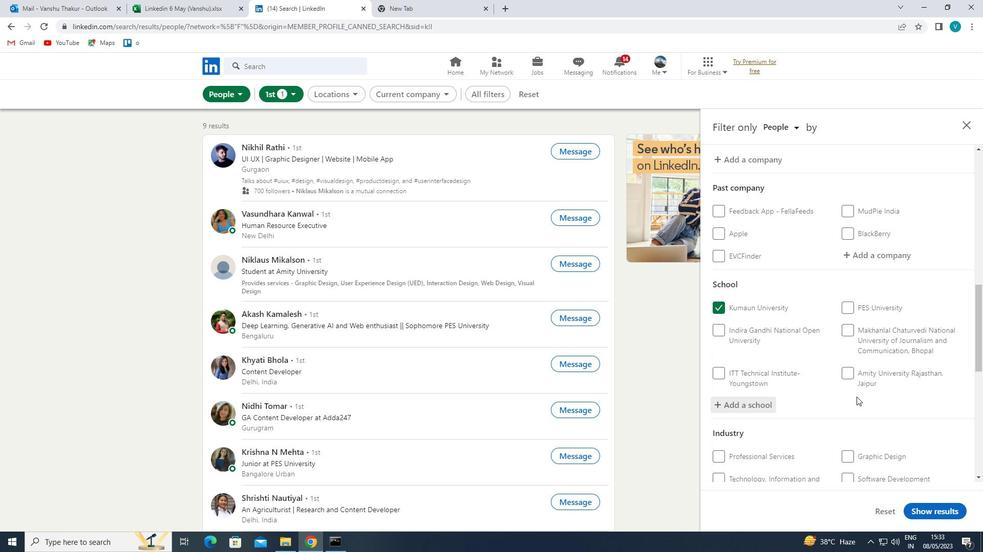 
Action: Mouse scrolled (857, 396) with delta (0, 0)
Screenshot: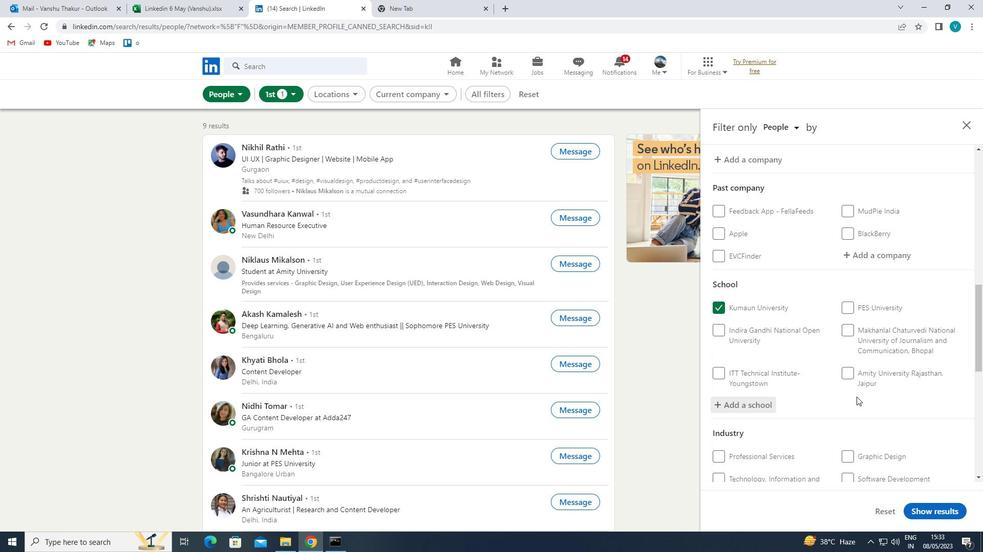 
Action: Mouse moved to (857, 397)
Screenshot: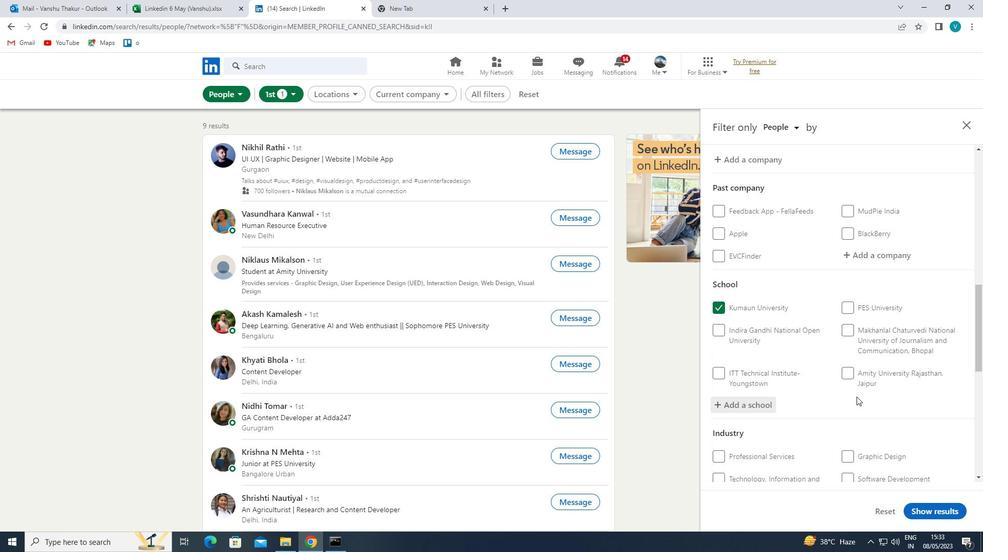 
Action: Mouse scrolled (857, 396) with delta (0, 0)
Screenshot: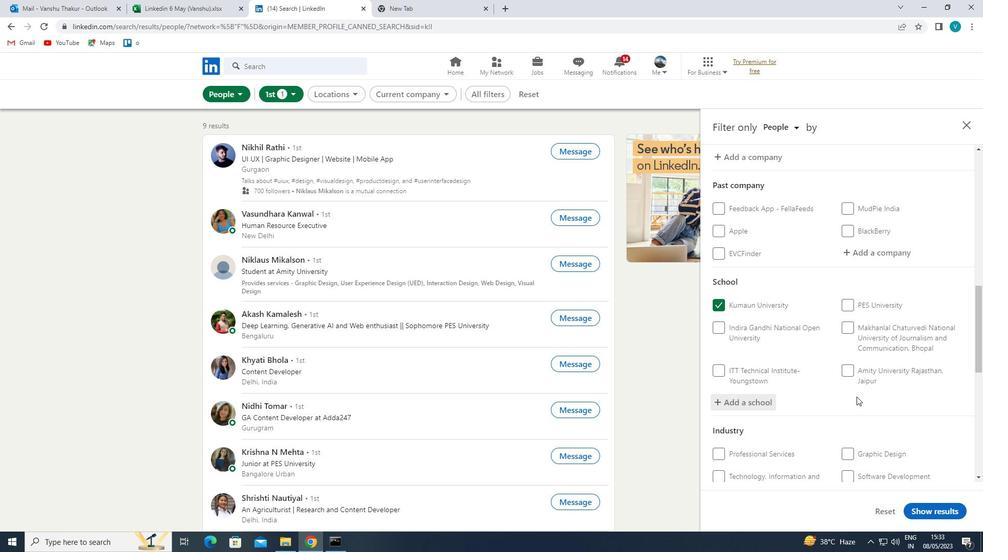 
Action: Mouse moved to (881, 300)
Screenshot: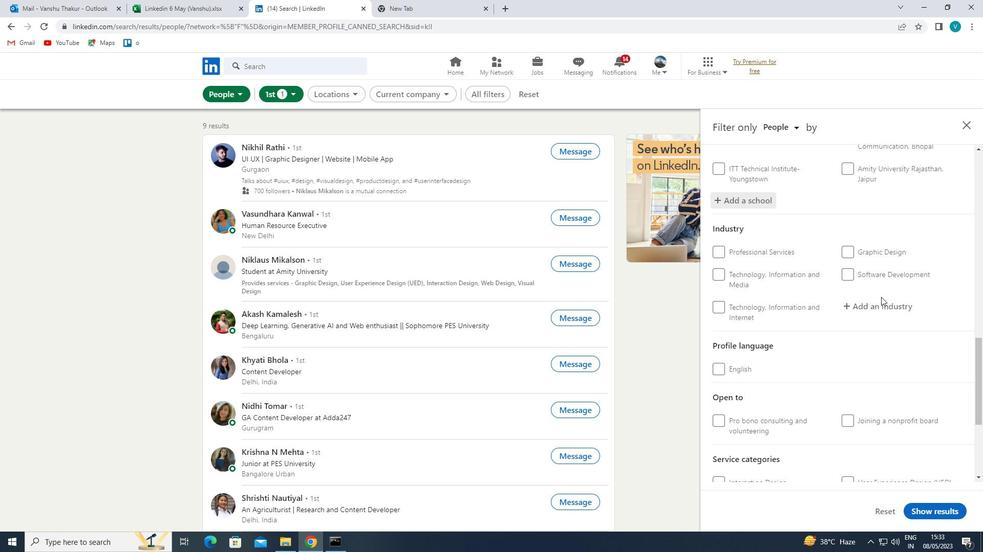 
Action: Mouse pressed left at (881, 300)
Screenshot: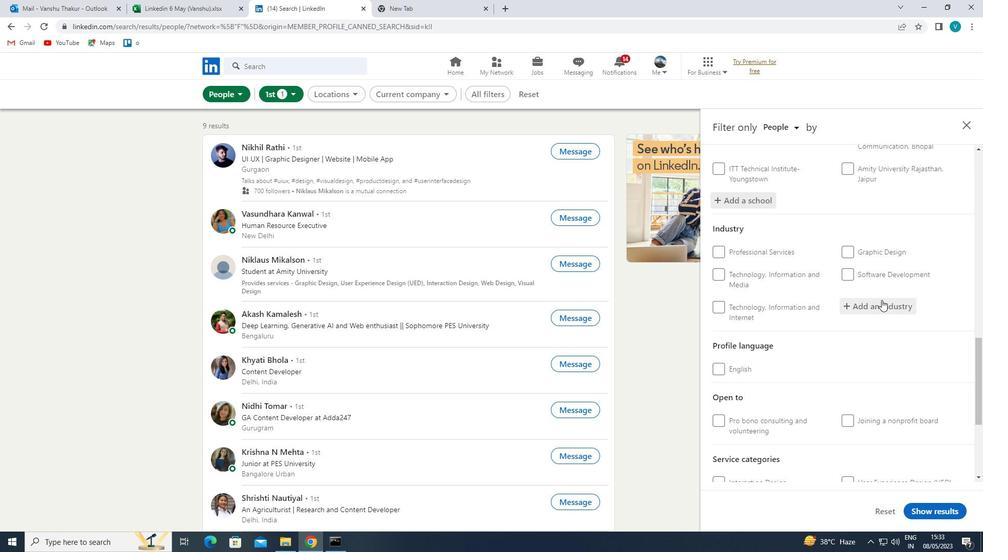 
Action: Key pressed <Key.shift>MUSEUMS
Screenshot: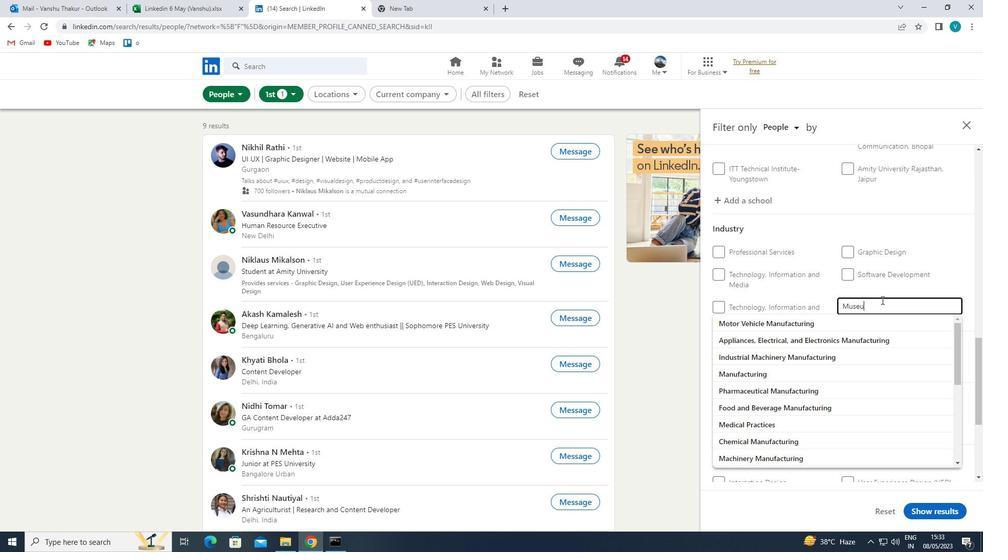 
Action: Mouse moved to (868, 320)
Screenshot: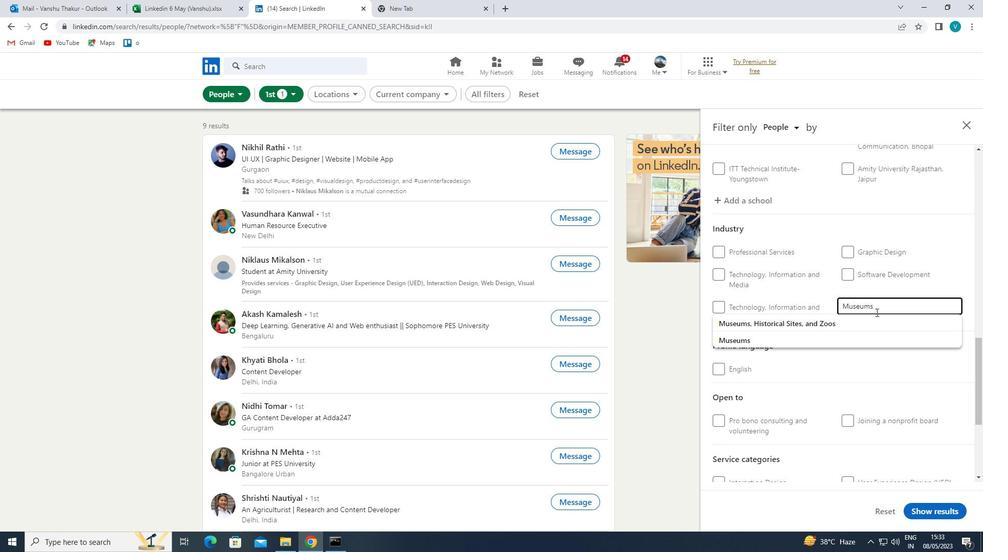 
Action: Mouse pressed left at (868, 320)
Screenshot: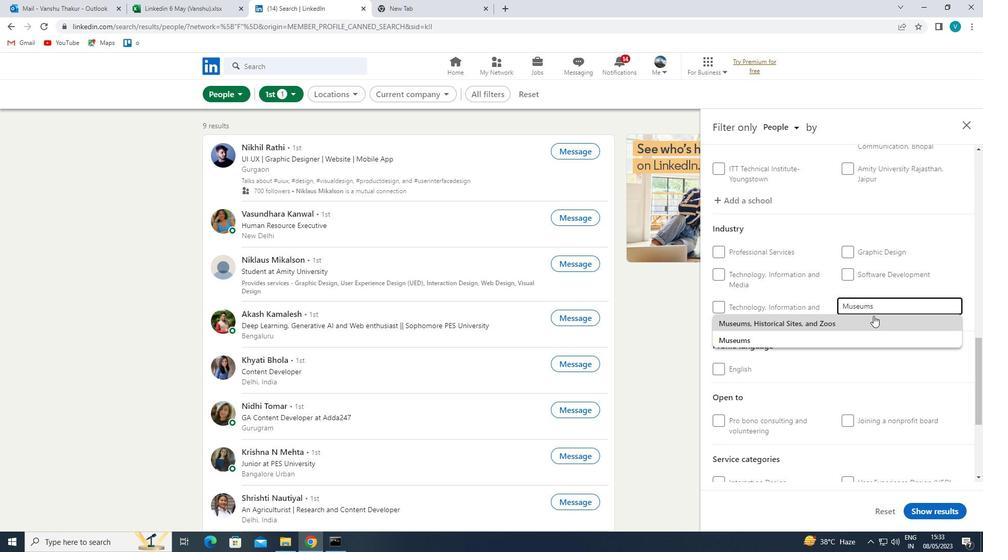 
Action: Mouse scrolled (868, 319) with delta (0, 0)
Screenshot: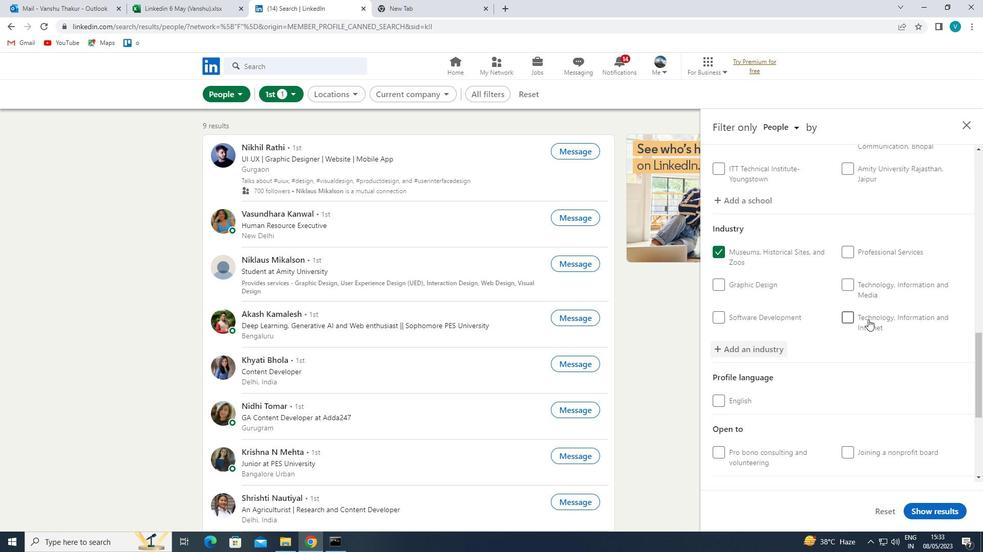 
Action: Mouse scrolled (868, 319) with delta (0, 0)
Screenshot: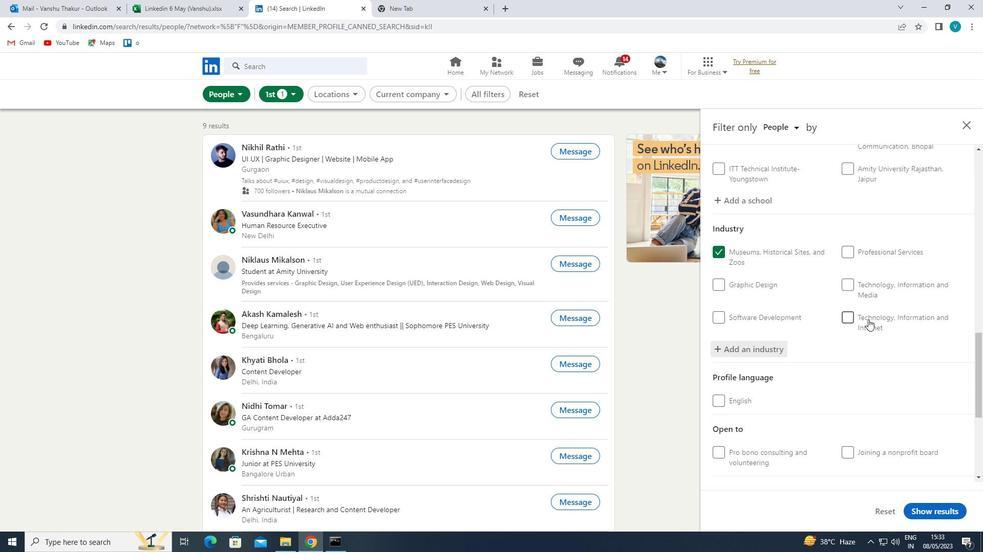 
Action: Mouse scrolled (868, 319) with delta (0, 0)
Screenshot: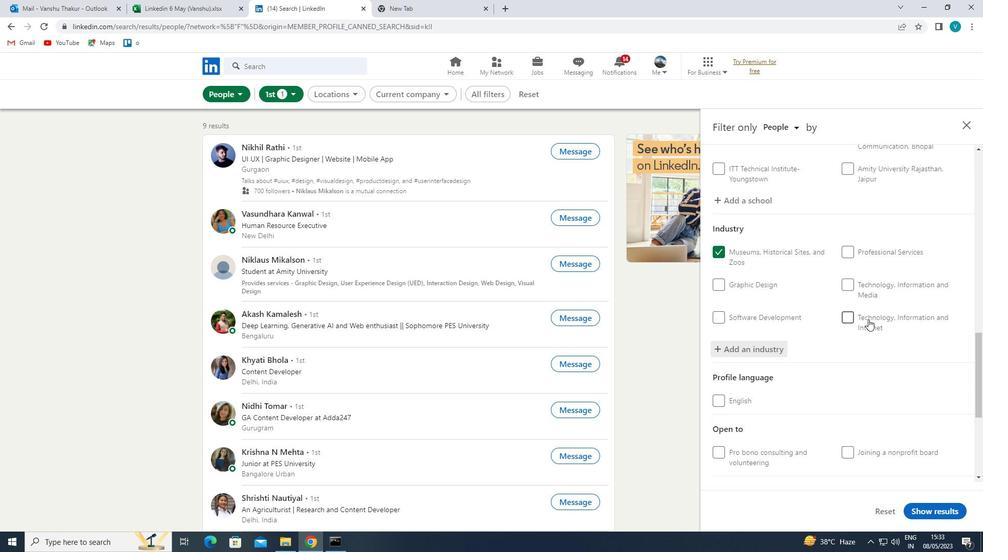 
Action: Mouse scrolled (868, 319) with delta (0, 0)
Screenshot: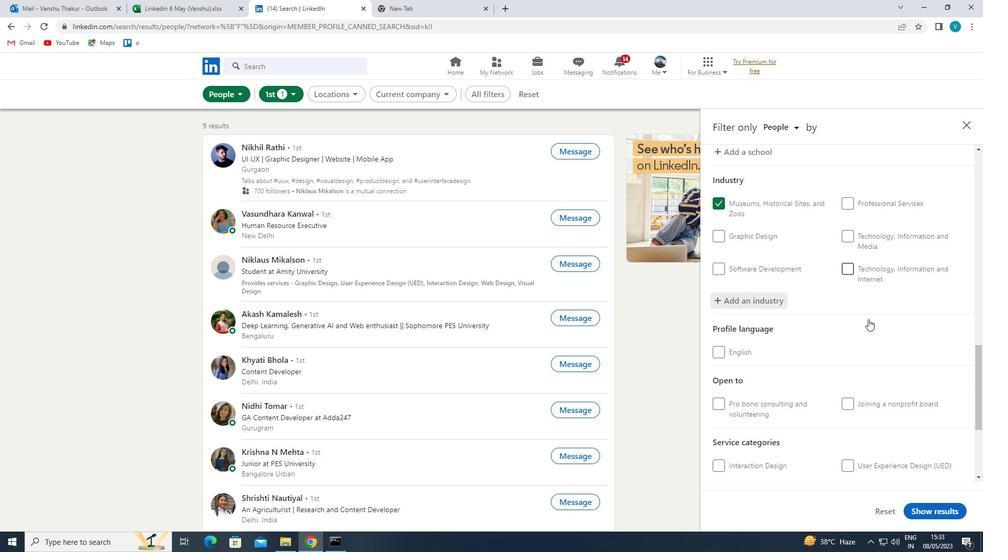 
Action: Mouse scrolled (868, 319) with delta (0, 0)
Screenshot: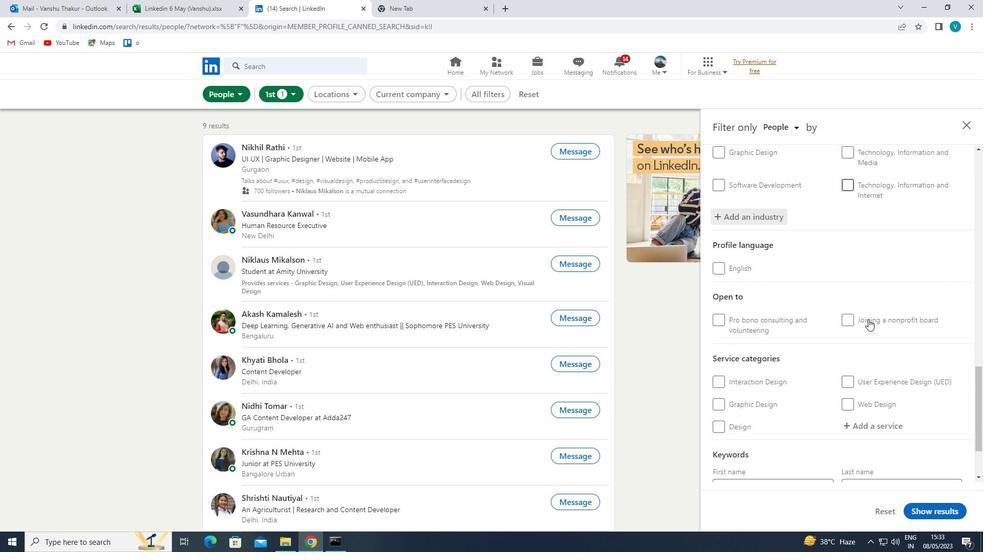 
Action: Mouse moved to (873, 340)
Screenshot: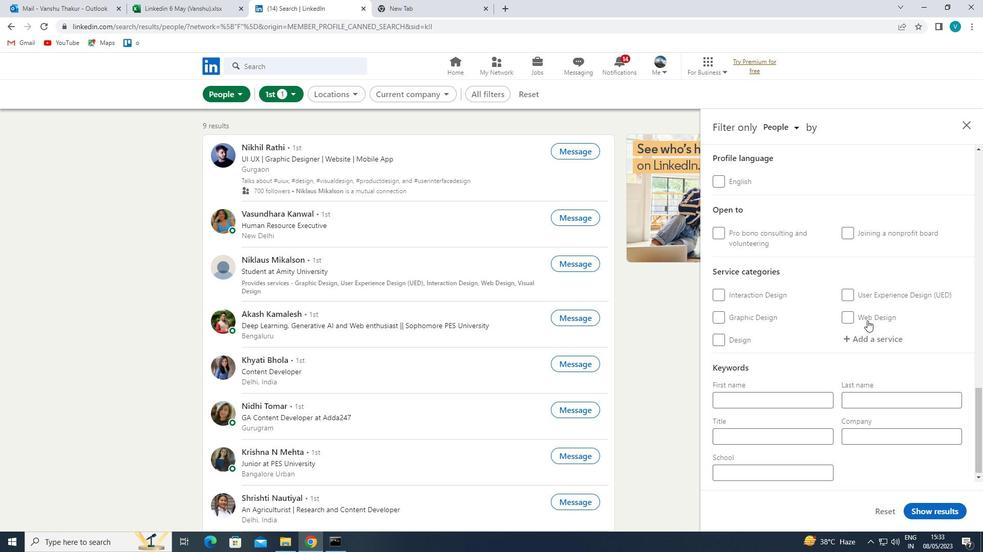 
Action: Mouse pressed left at (873, 340)
Screenshot: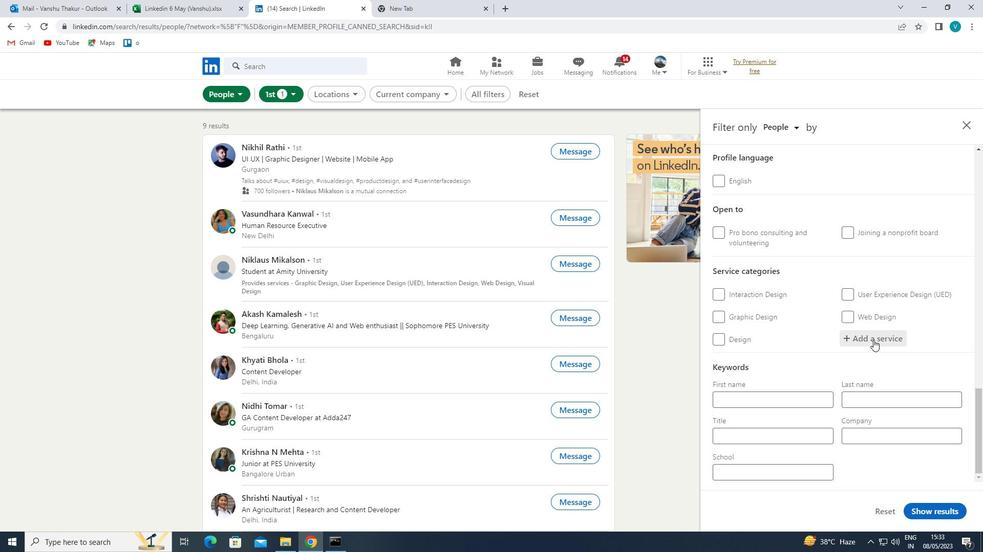 
Action: Key pressed <Key.shift>PRINTY<Key.space><Key.backspace><Key.backspace><Key.space><Key.shift>D
Screenshot: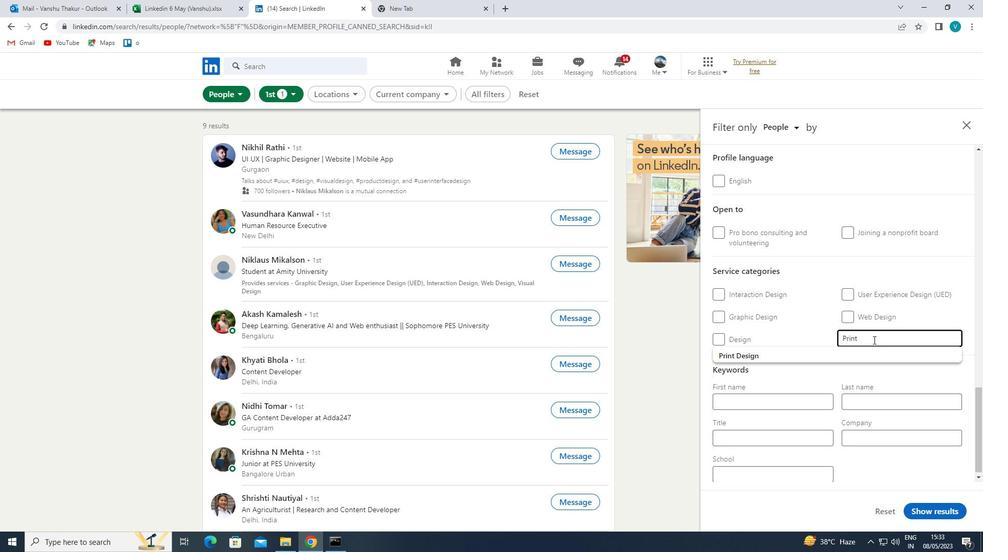 
Action: Mouse moved to (859, 349)
Screenshot: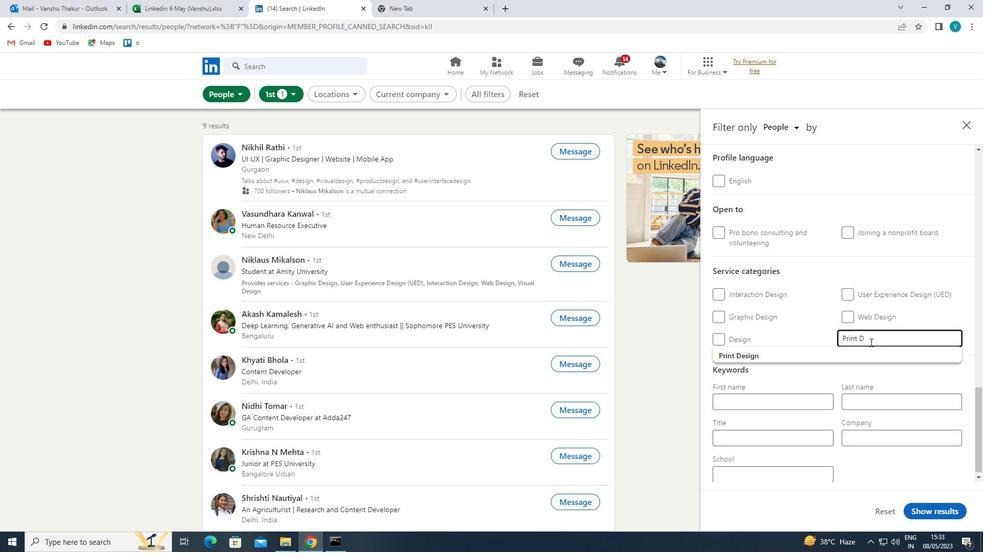 
Action: Mouse pressed left at (859, 349)
Screenshot: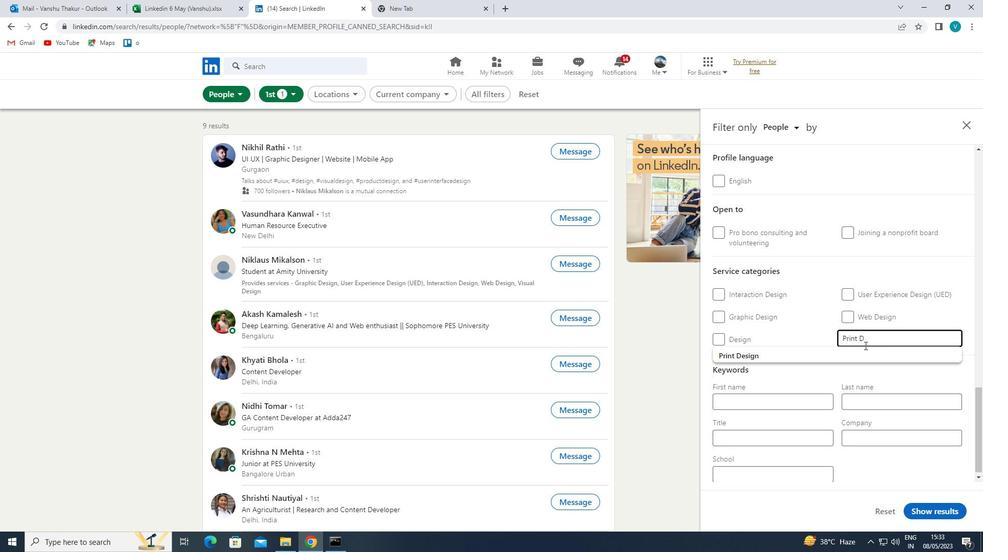 
Action: Mouse moved to (856, 351)
Screenshot: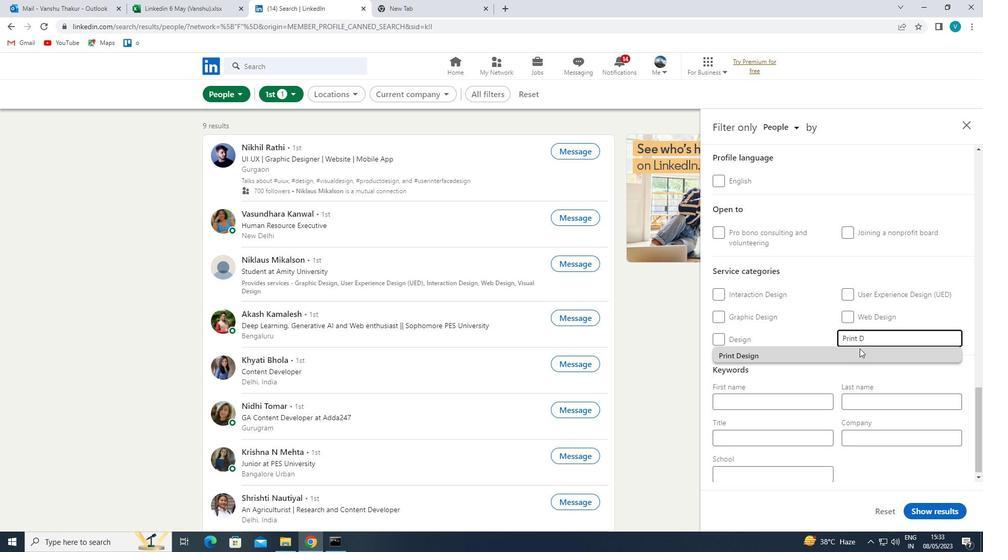 
Action: Mouse scrolled (856, 351) with delta (0, 0)
Screenshot: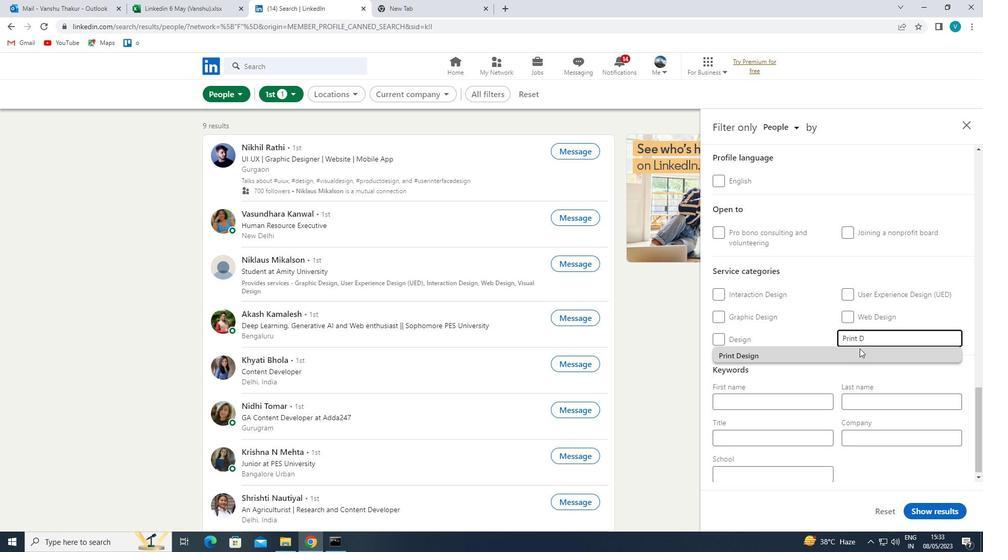 
Action: Mouse moved to (839, 363)
Screenshot: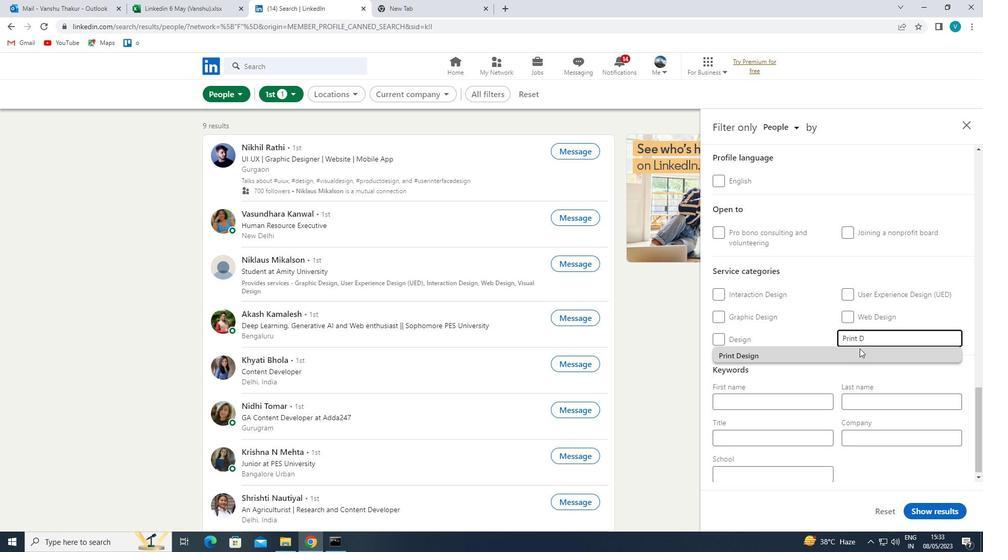
Action: Mouse scrolled (839, 362) with delta (0, 0)
Screenshot: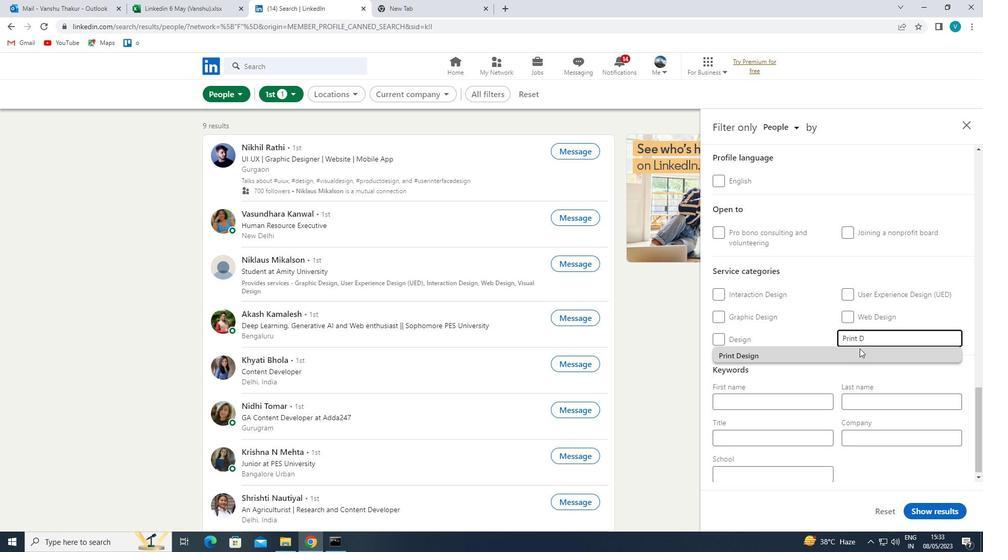 
Action: Mouse moved to (834, 365)
Screenshot: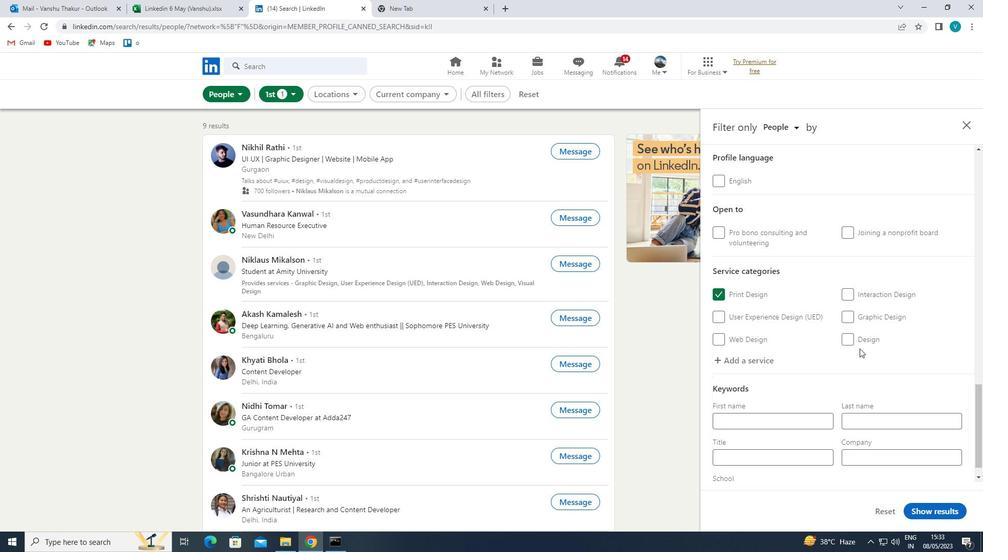 
Action: Mouse scrolled (834, 365) with delta (0, 0)
Screenshot: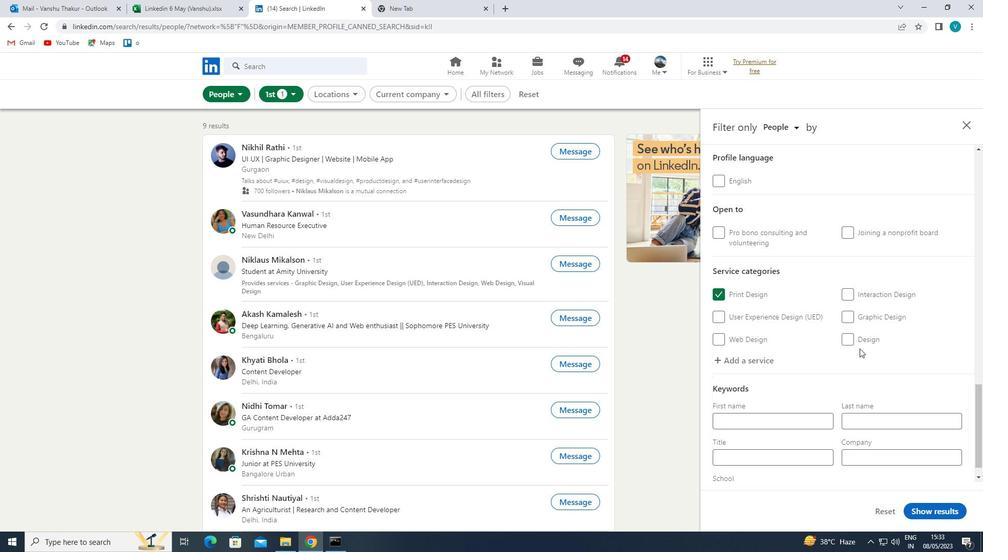 
Action: Mouse moved to (833, 365)
Screenshot: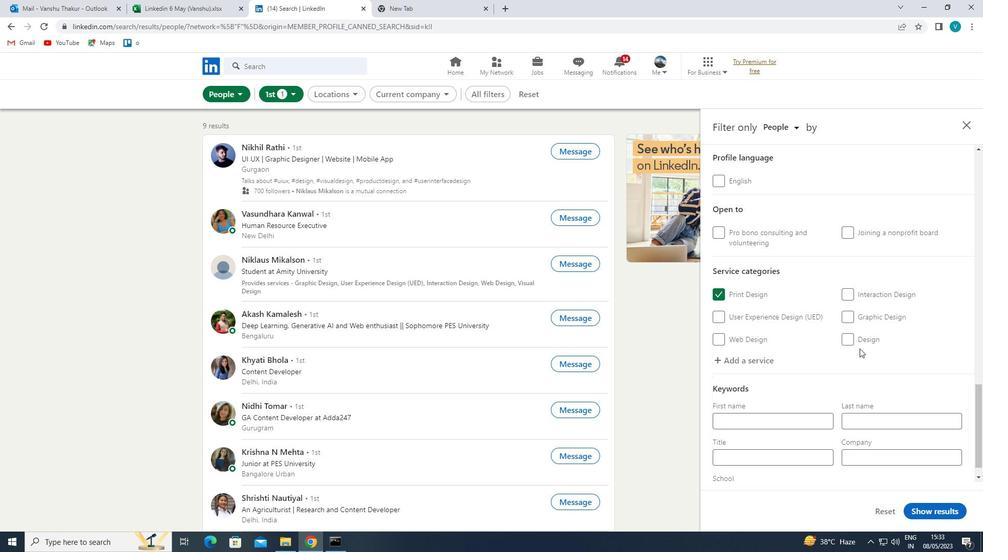 
Action: Mouse scrolled (833, 365) with delta (0, 0)
Screenshot: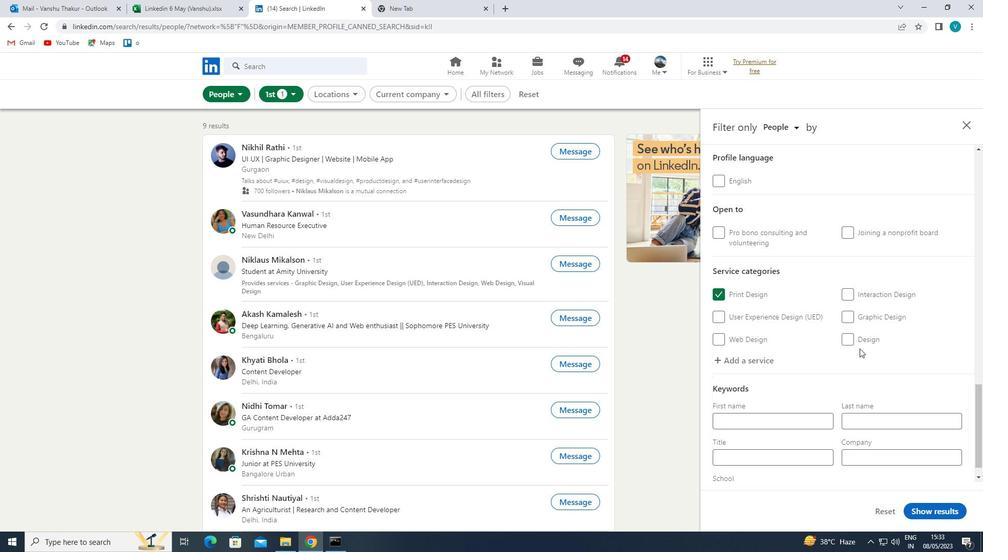 
Action: Mouse moved to (790, 431)
Screenshot: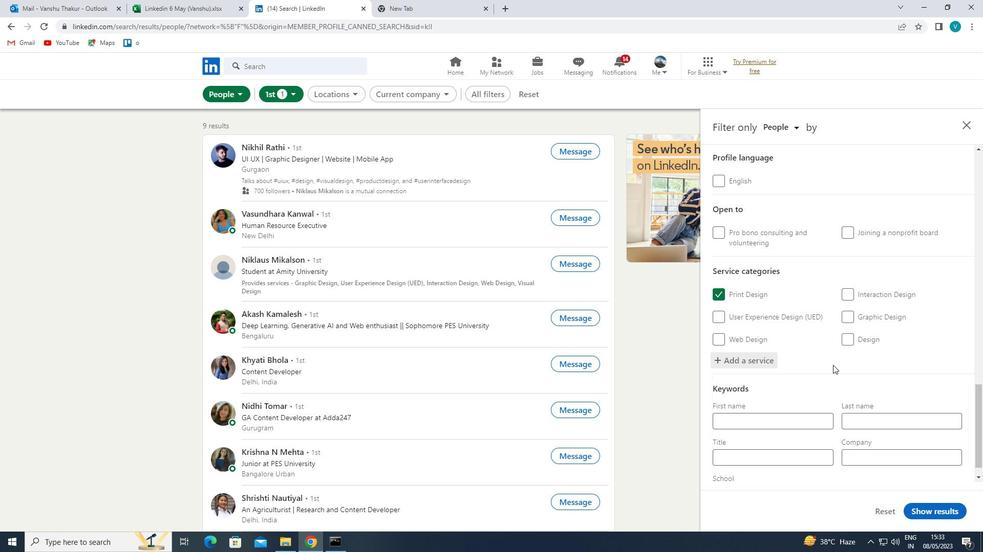
Action: Mouse pressed left at (790, 431)
Screenshot: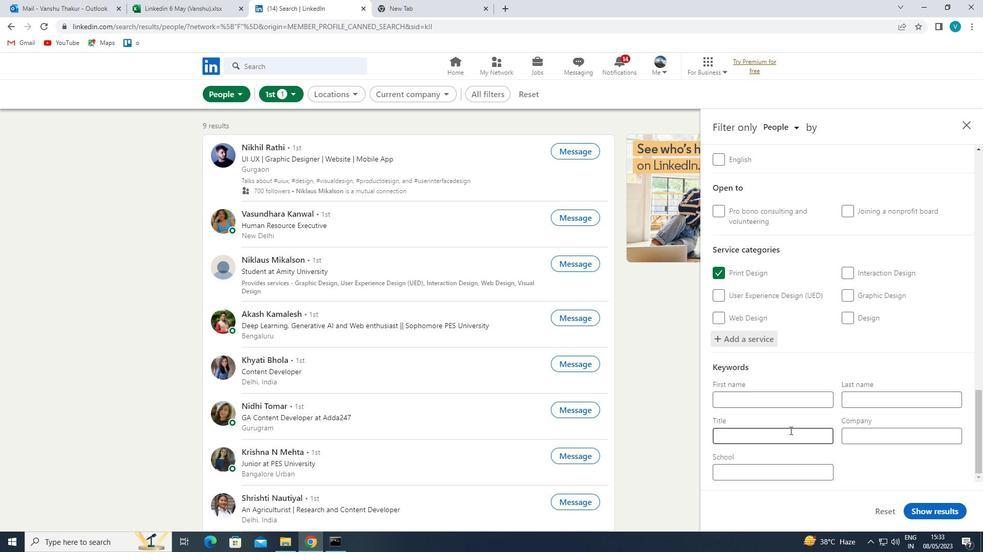 
Action: Mouse moved to (788, 432)
Screenshot: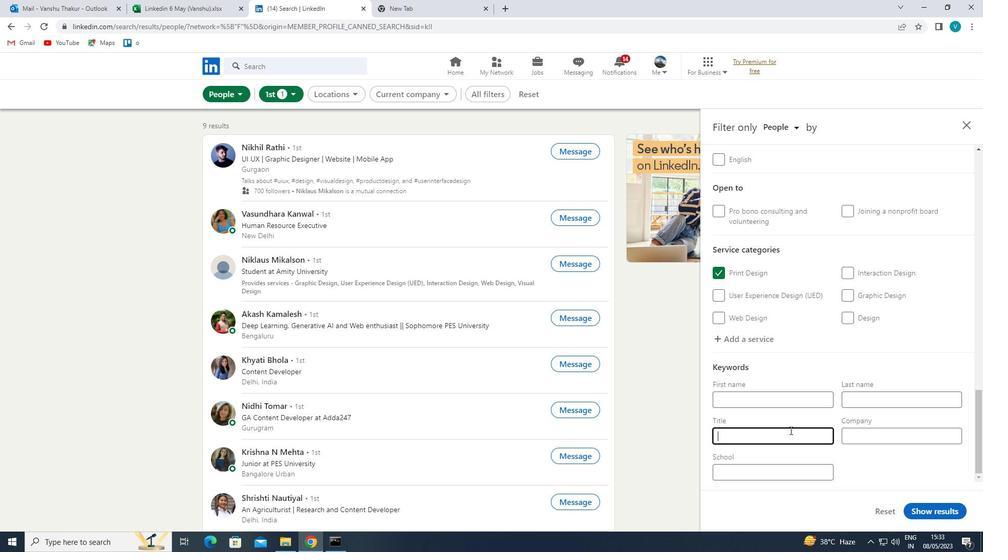 
Action: Key pressed <Key.shift>CONTROLLER
Screenshot: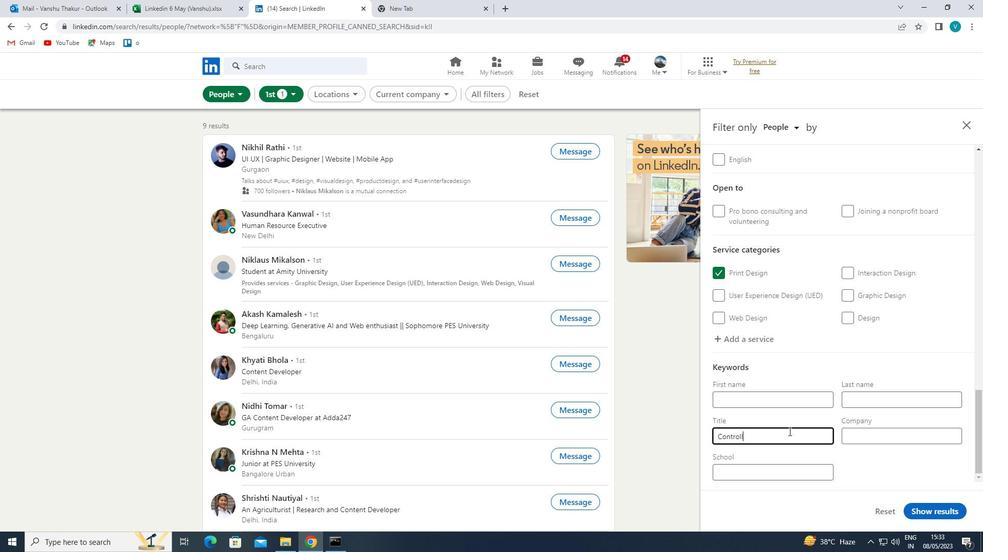 
Action: Mouse moved to (933, 514)
Screenshot: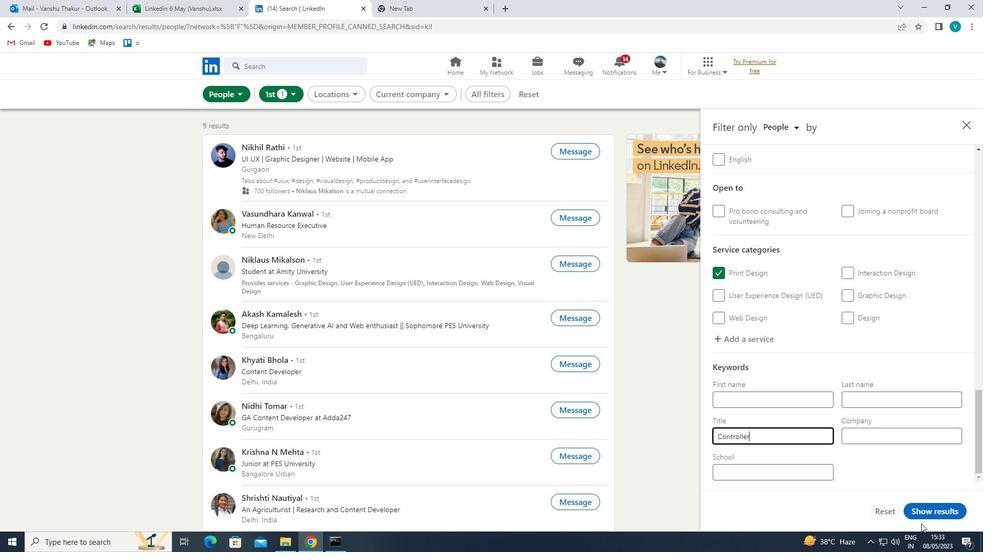 
Action: Mouse pressed left at (933, 514)
Screenshot: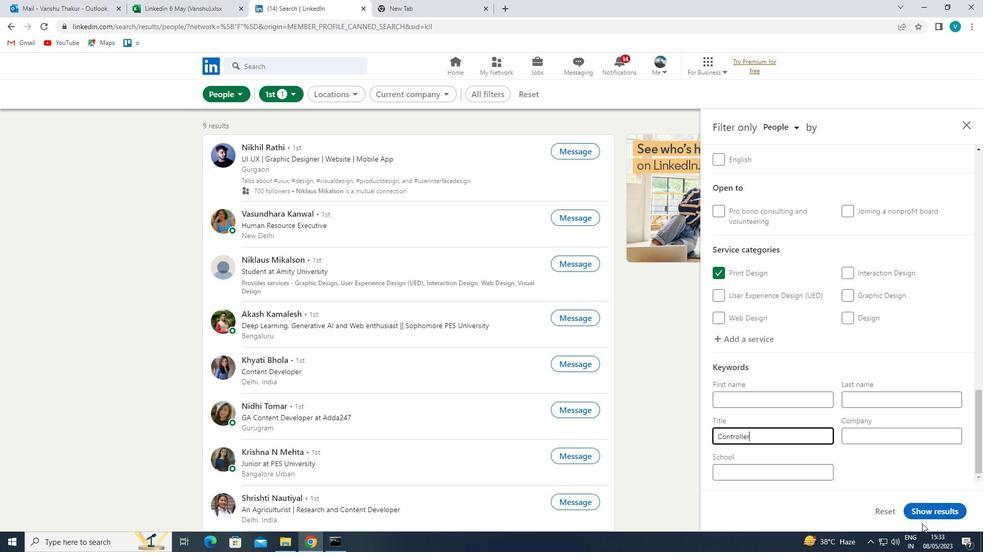 
Action: Mouse moved to (851, 467)
Screenshot: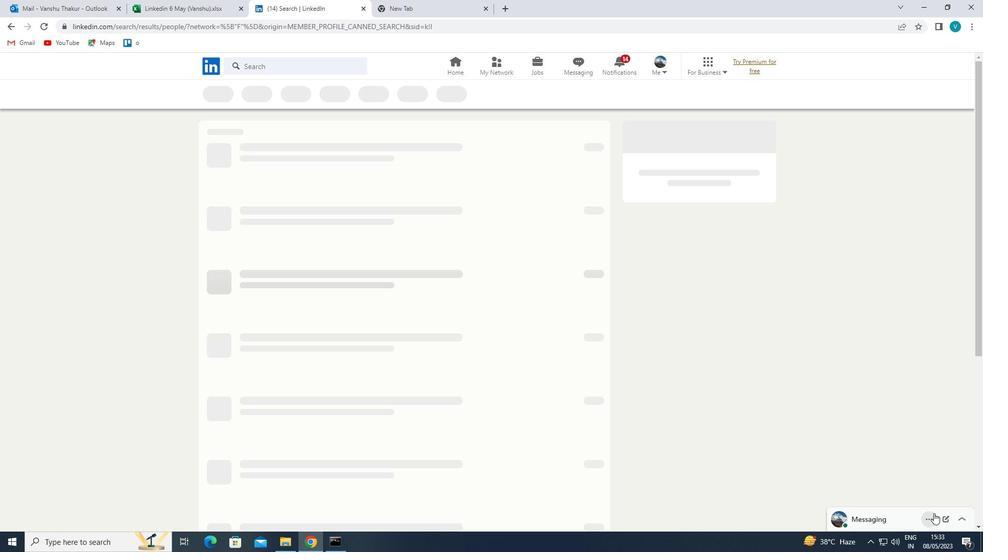 
